 Task: In the Company google.com, schedule a meeting with title: 'Introducing Our Products and Services ', Select date: '17 August, 2023', select start time: 11:00:AM. Add location in person New York with meeting description: Kindly join this meeting to understand Product Demo and Service Presentation. Add attendees from company's contact and save.. Logged in from softage.1@softage.net
Action: Mouse moved to (92, 61)
Screenshot: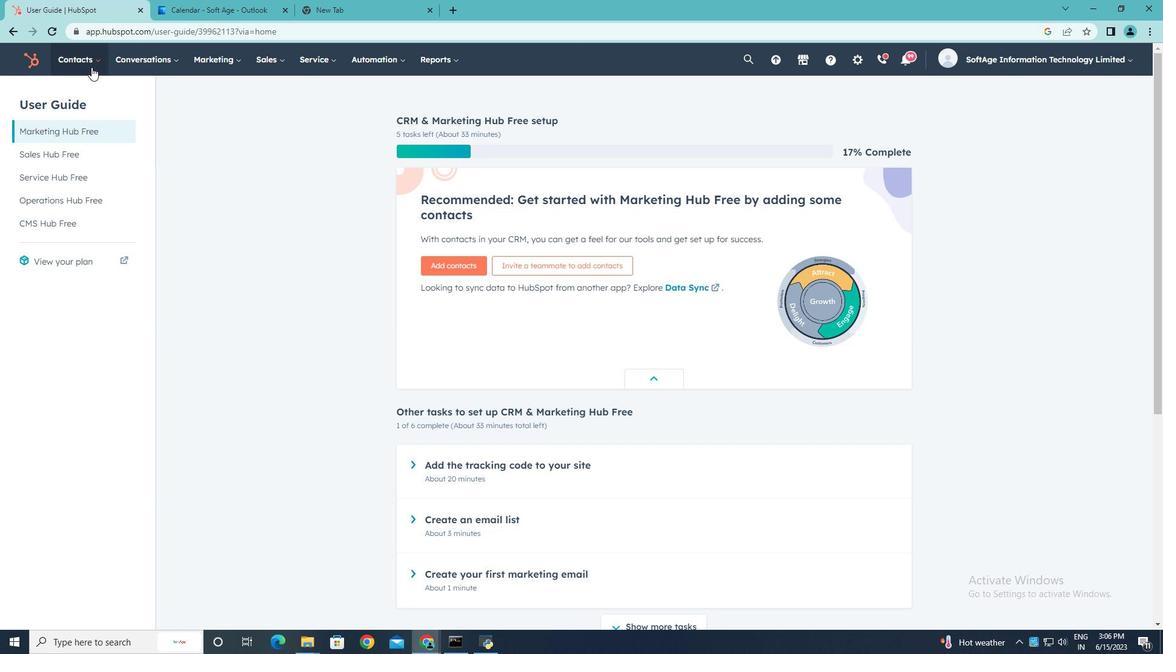 
Action: Mouse pressed left at (92, 61)
Screenshot: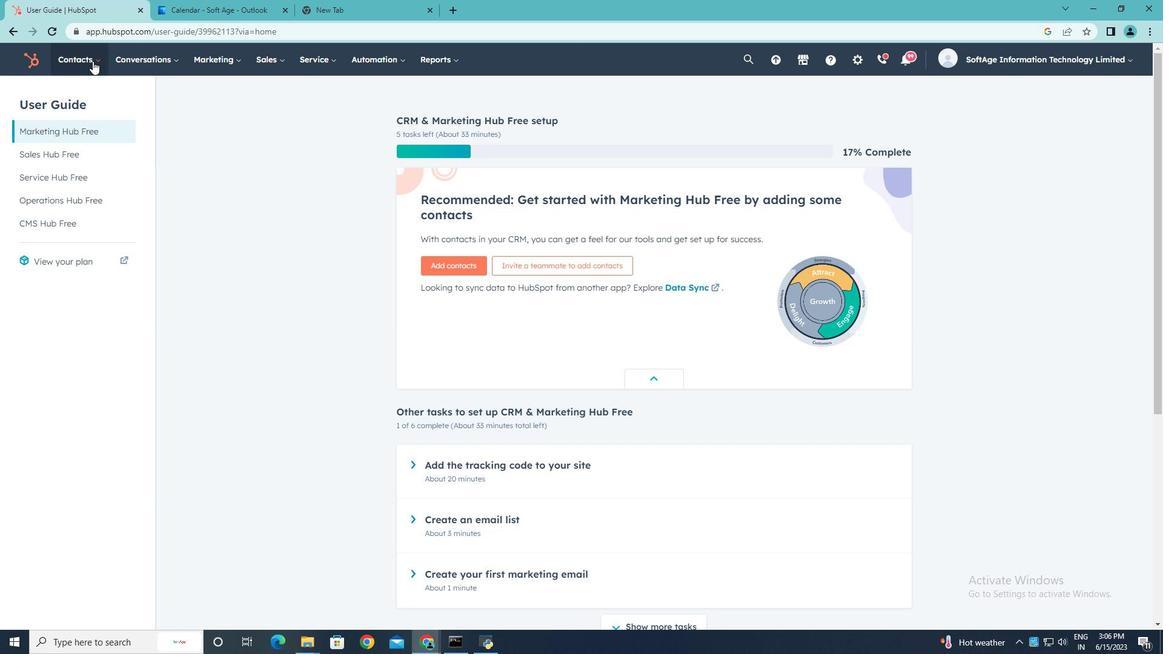 
Action: Mouse moved to (89, 119)
Screenshot: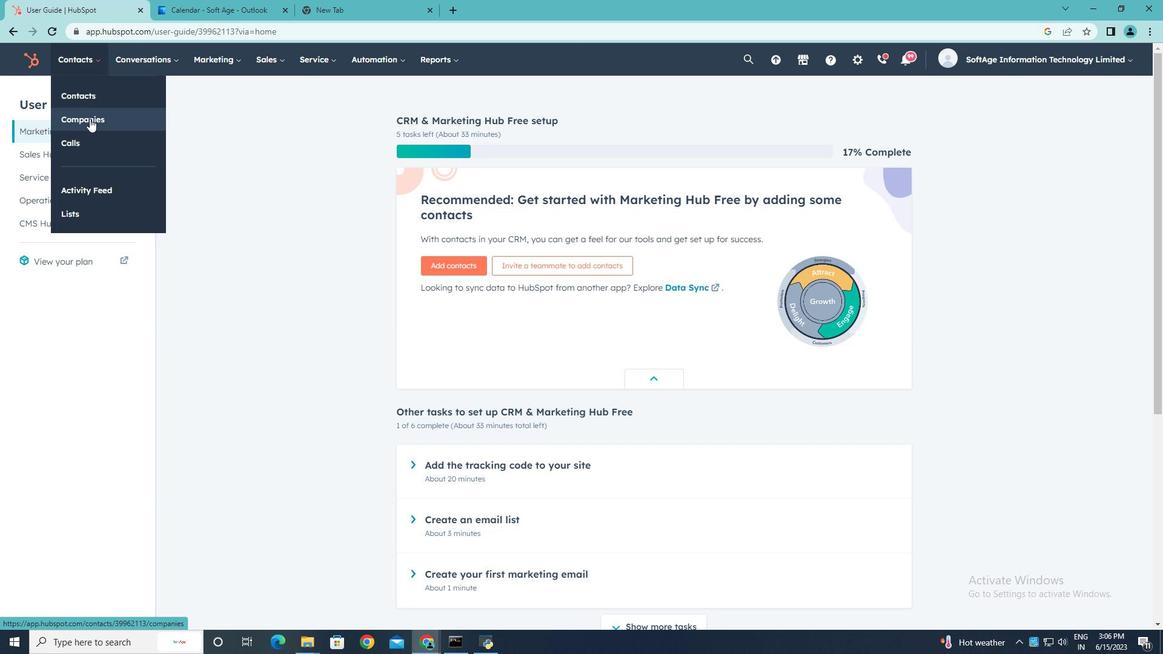 
Action: Mouse pressed left at (89, 119)
Screenshot: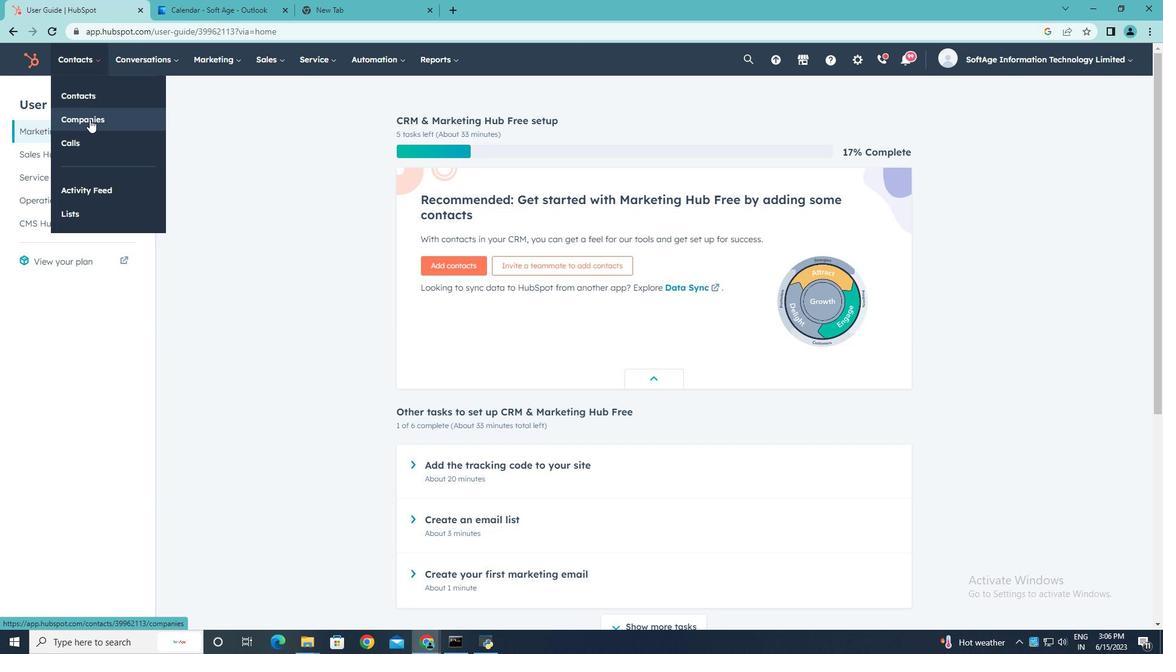 
Action: Mouse moved to (95, 198)
Screenshot: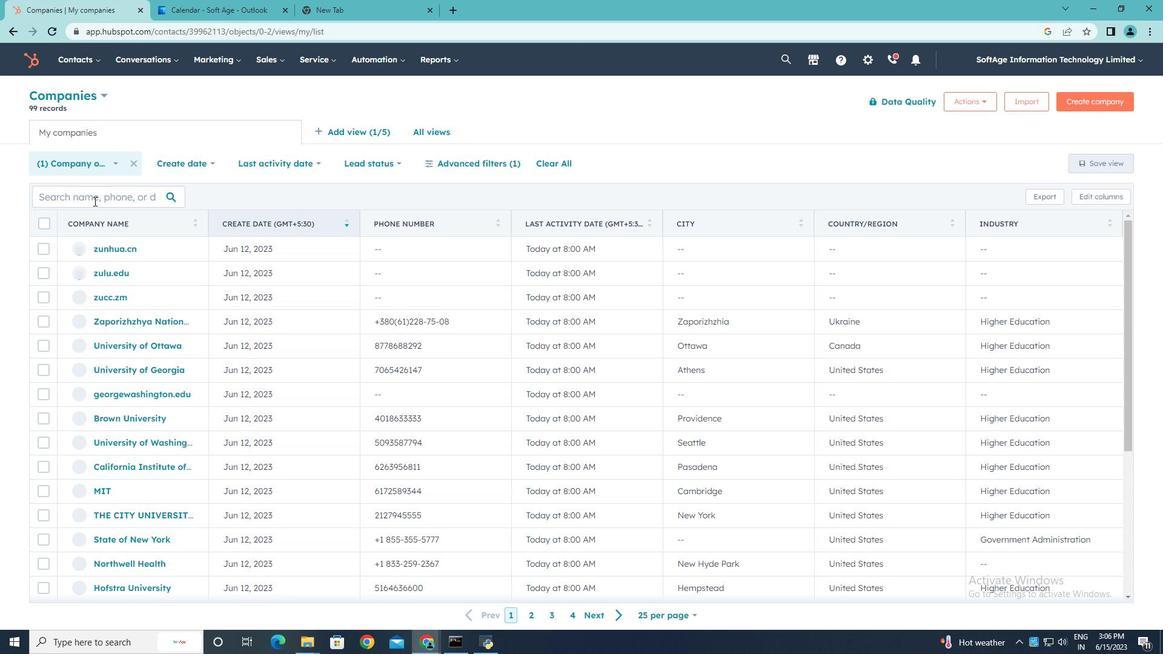 
Action: Mouse pressed left at (95, 198)
Screenshot: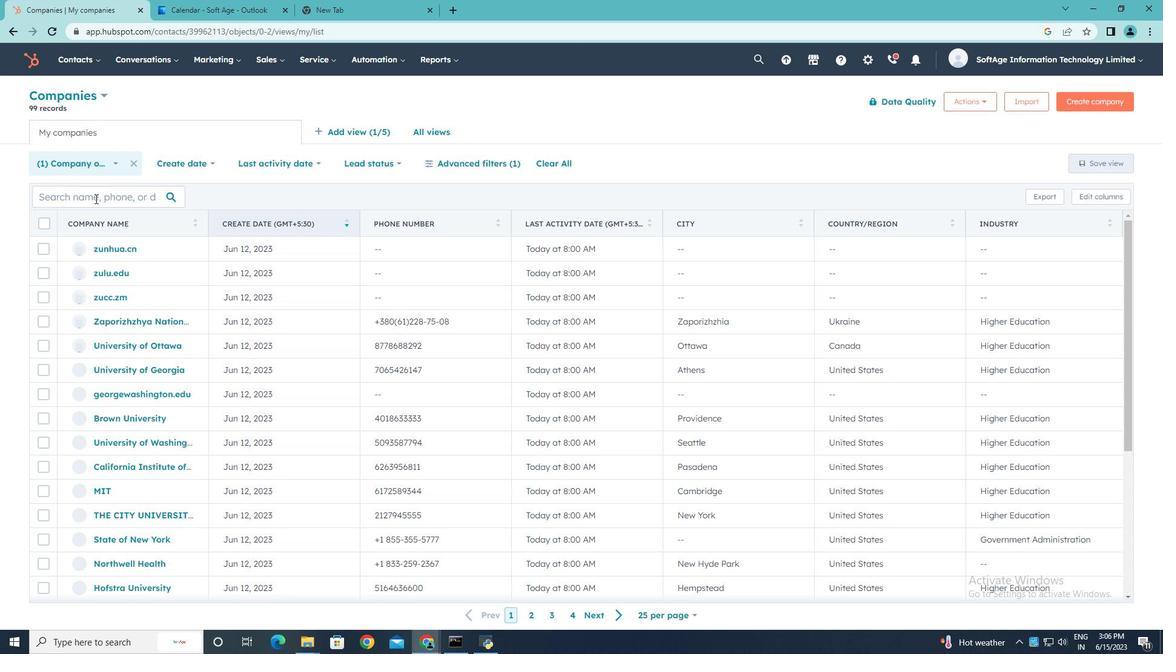 
Action: Key pressed google.com
Screenshot: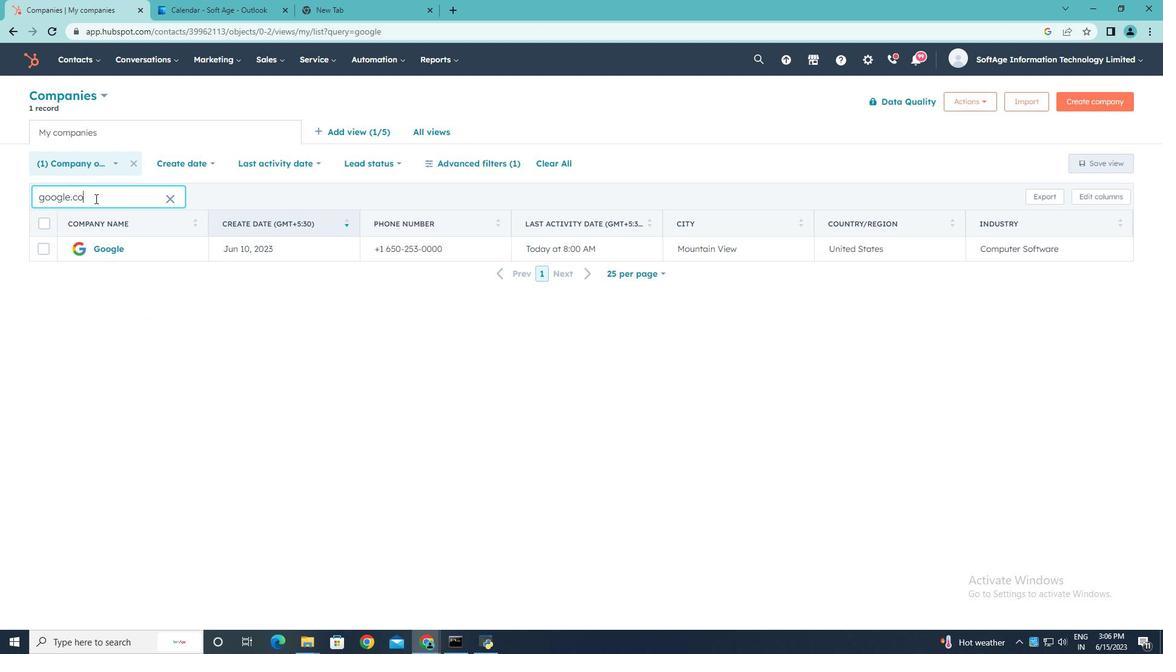
Action: Mouse moved to (110, 250)
Screenshot: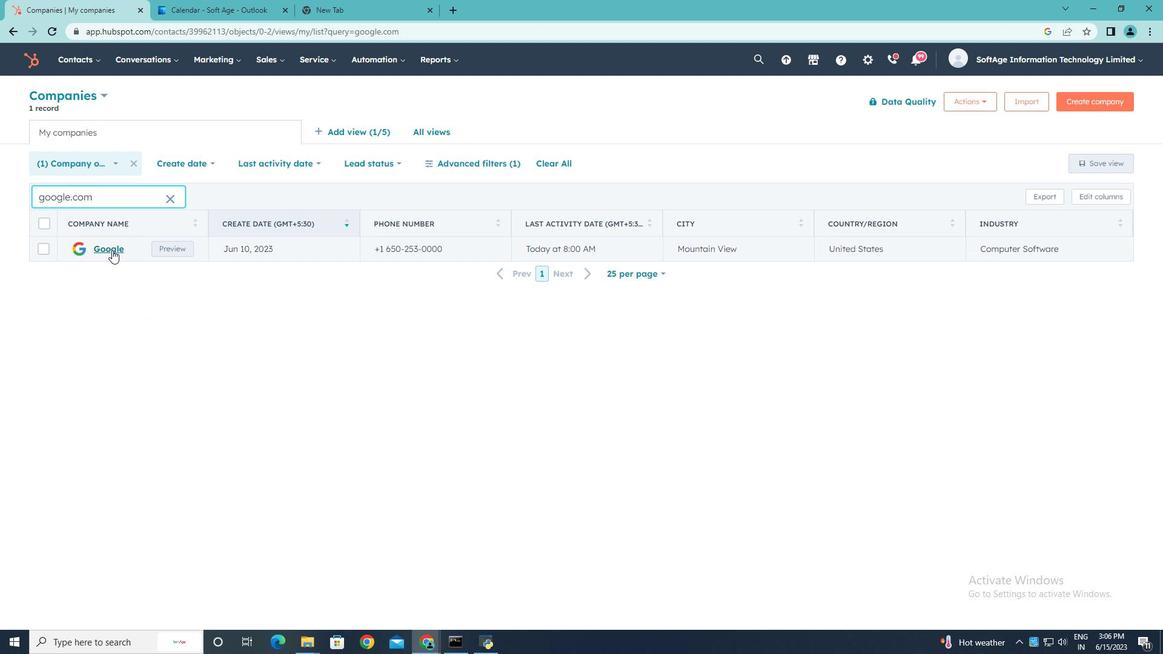 
Action: Mouse pressed left at (110, 250)
Screenshot: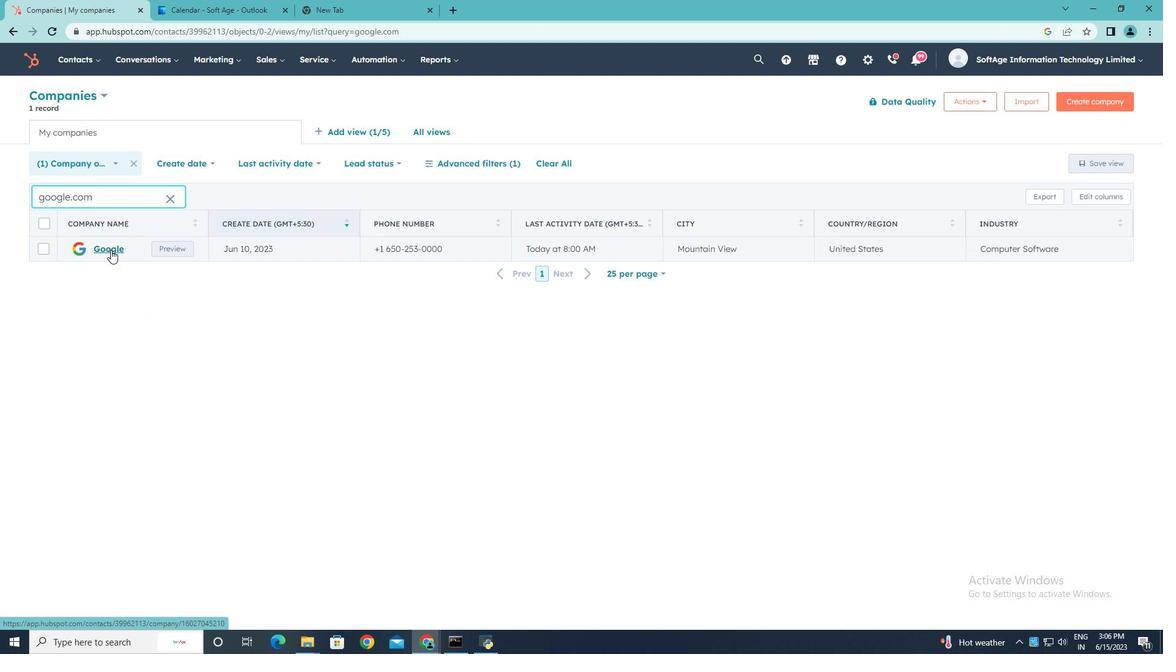 
Action: Mouse moved to (193, 207)
Screenshot: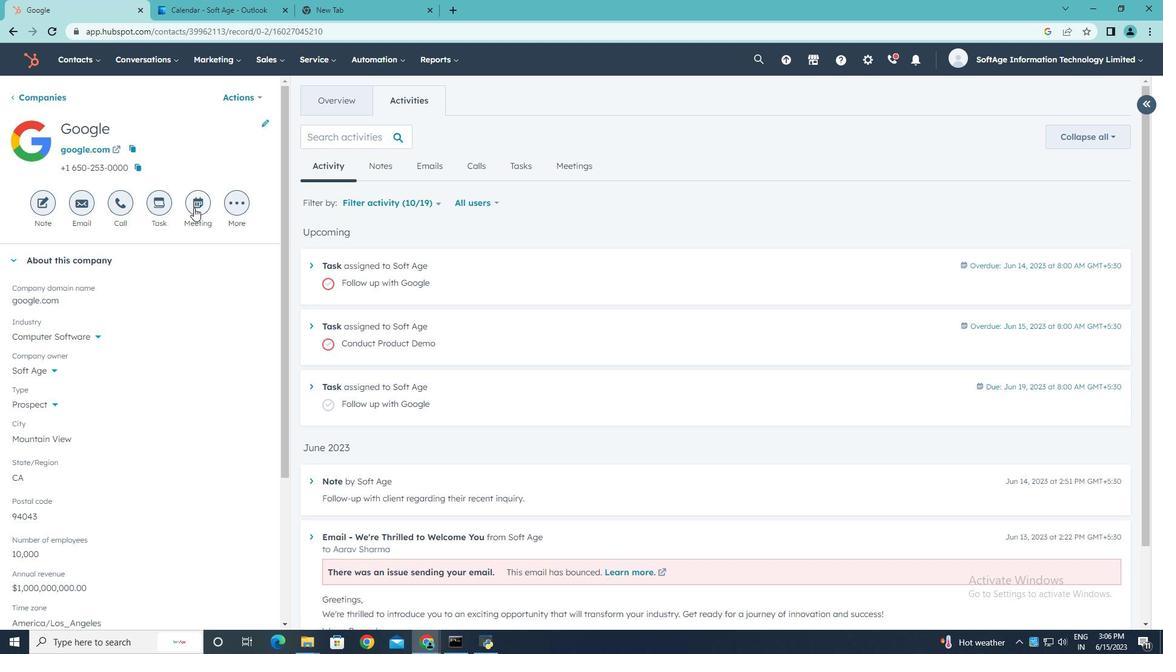 
Action: Mouse pressed left at (193, 207)
Screenshot: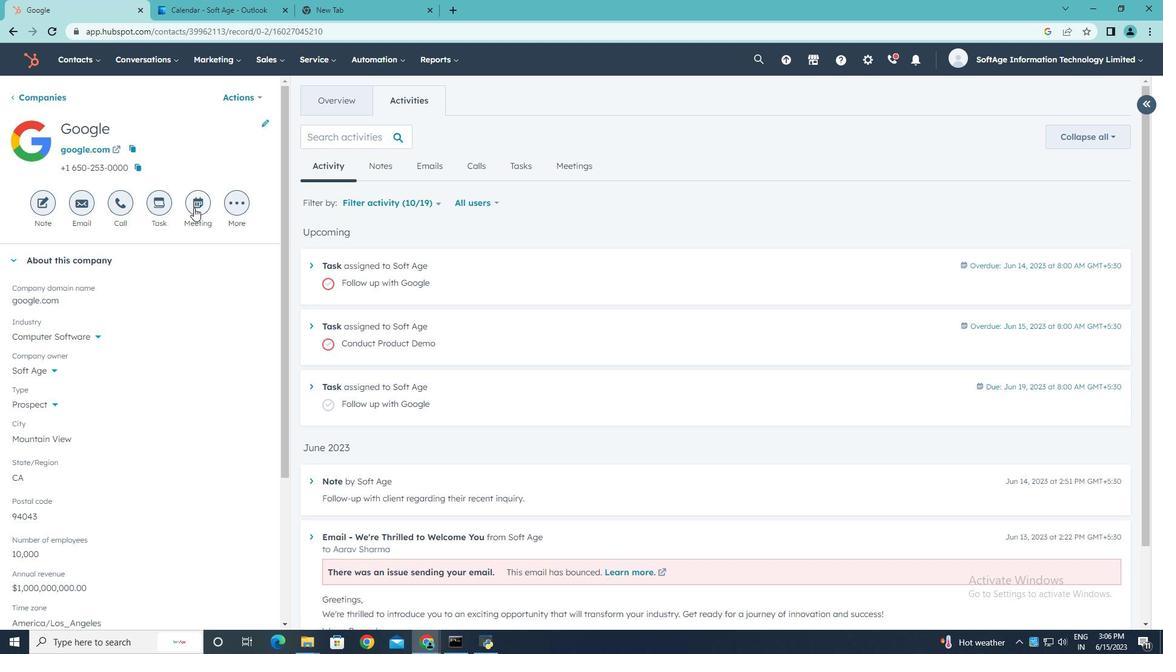 
Action: Mouse moved to (228, 182)
Screenshot: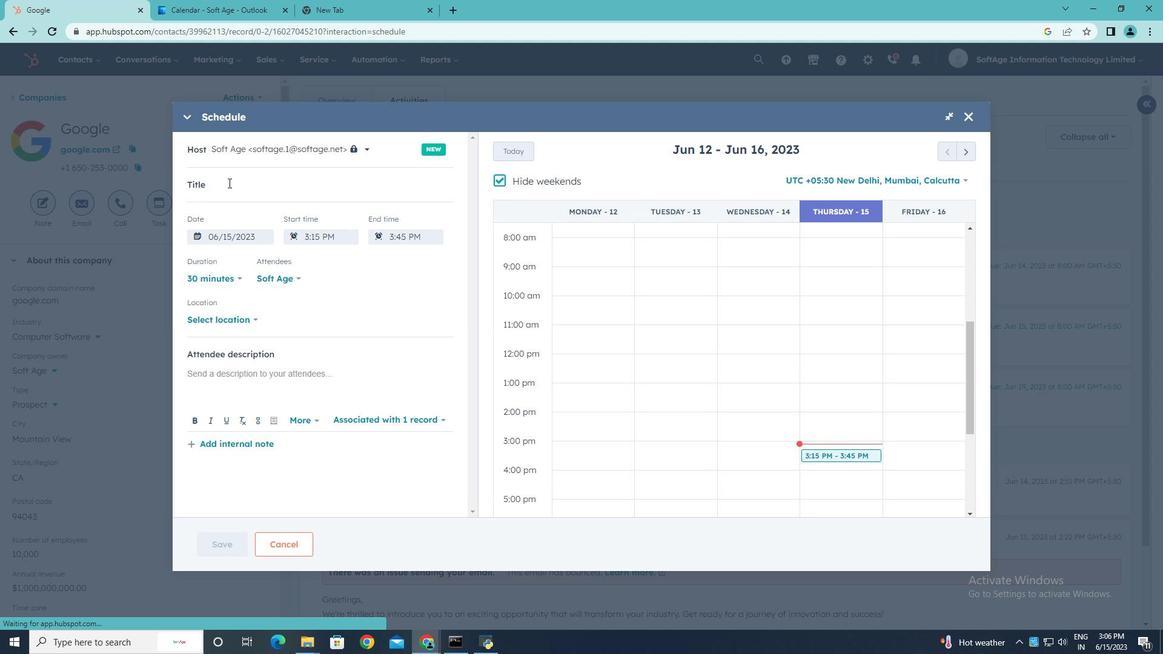 
Action: Key pressed <Key.shift>Introducing<Key.space><Key.shift><Key.shift><Key.shift><Key.shift><Key.shift><Key.shift>Our<Key.space><Key.shift><Key.shift><Key.shift><Key.shift><Key.shift><Key.shift><Key.shift><Key.shift>Products<Key.space>an<Key.backspace><Key.backspace>and<Key.space><Key.shift>Services
Screenshot: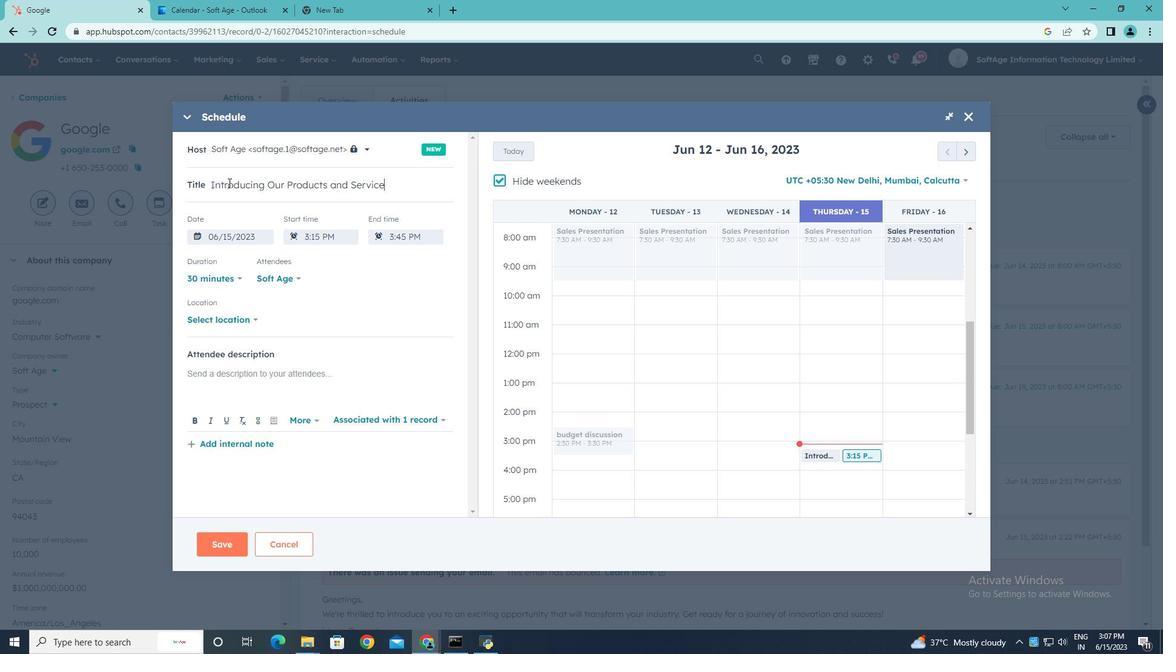 
Action: Mouse moved to (499, 180)
Screenshot: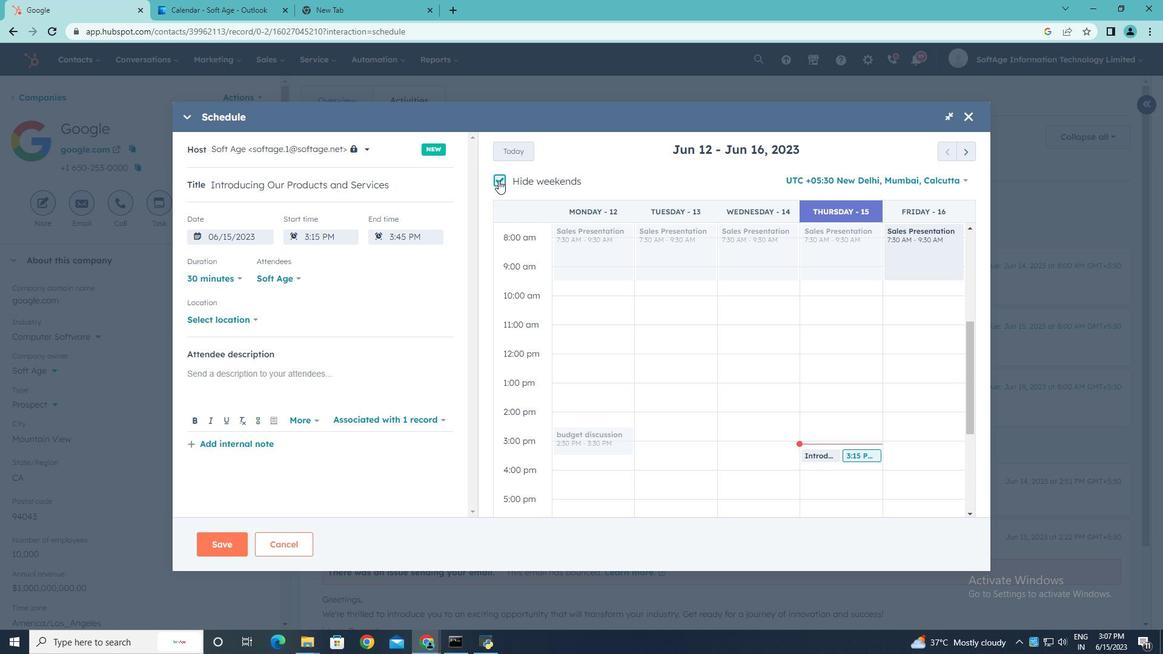 
Action: Mouse pressed left at (499, 180)
Screenshot: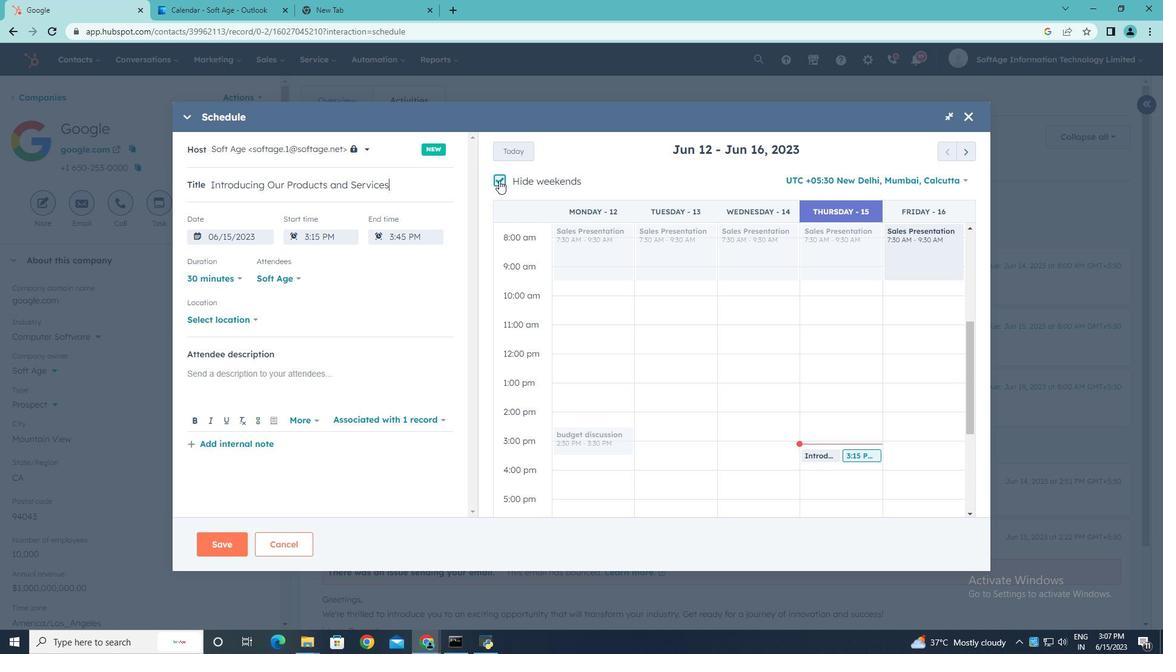 
Action: Mouse moved to (969, 149)
Screenshot: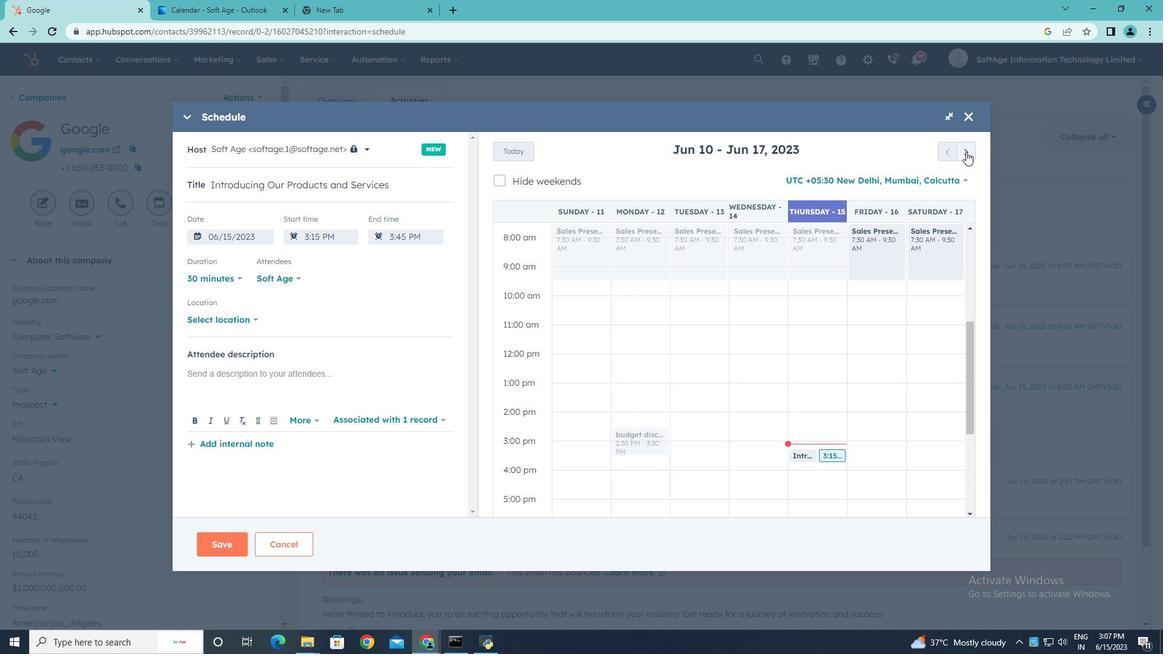 
Action: Mouse pressed left at (969, 149)
Screenshot: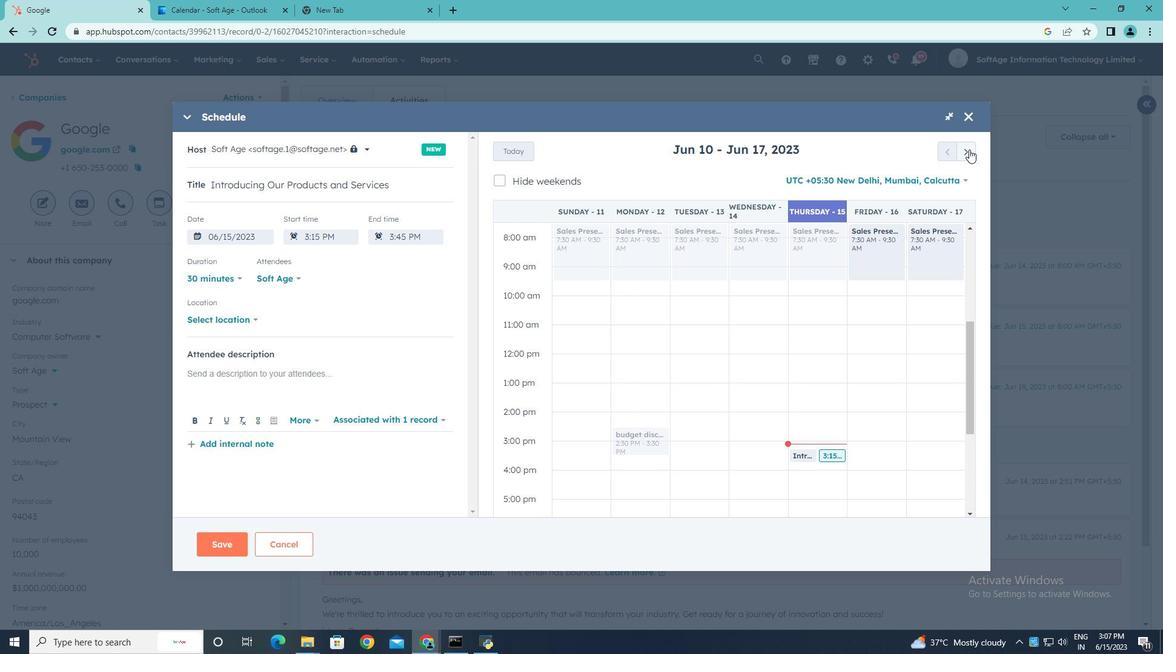 
Action: Mouse pressed left at (969, 149)
Screenshot: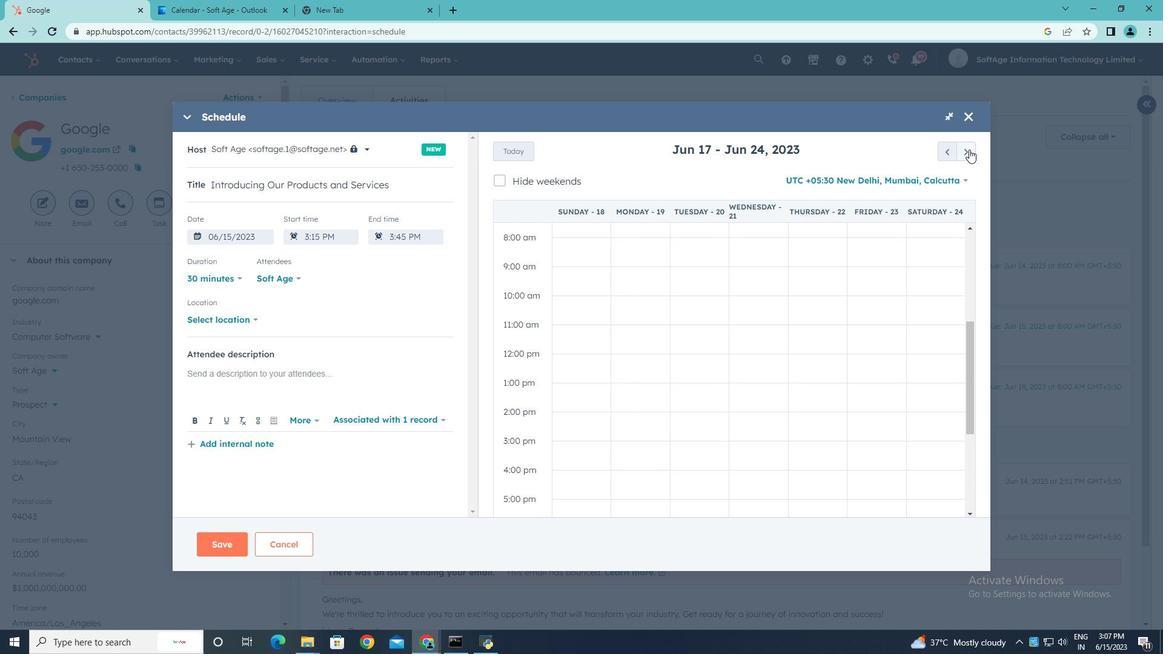 
Action: Mouse pressed left at (969, 149)
Screenshot: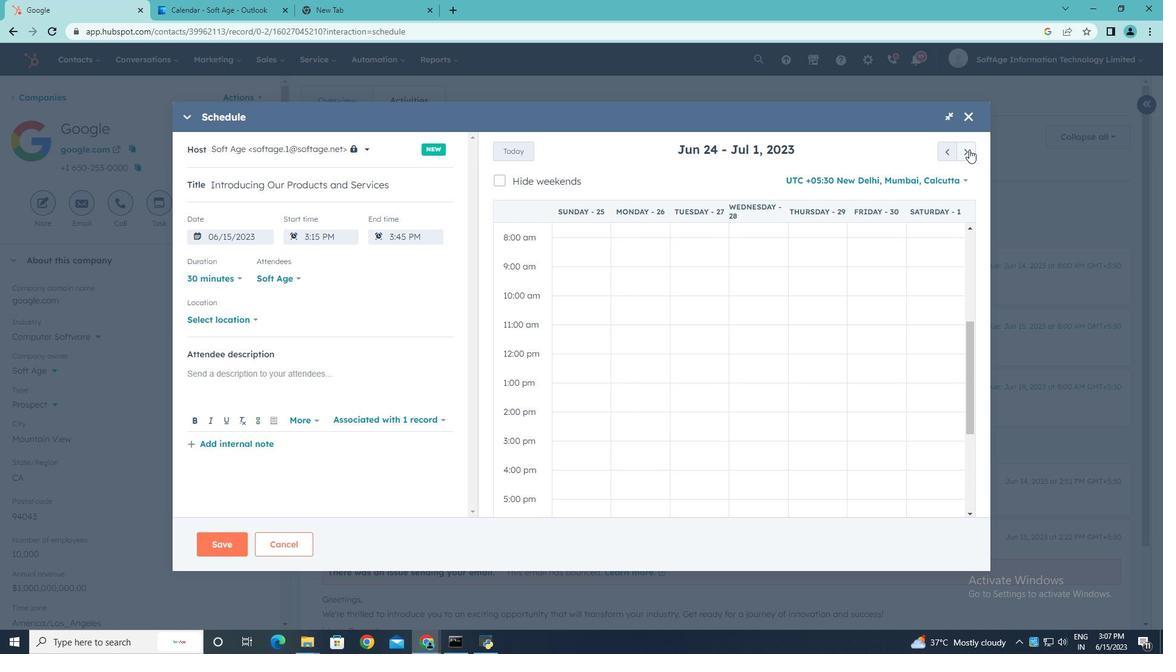
Action: Mouse pressed left at (969, 149)
Screenshot: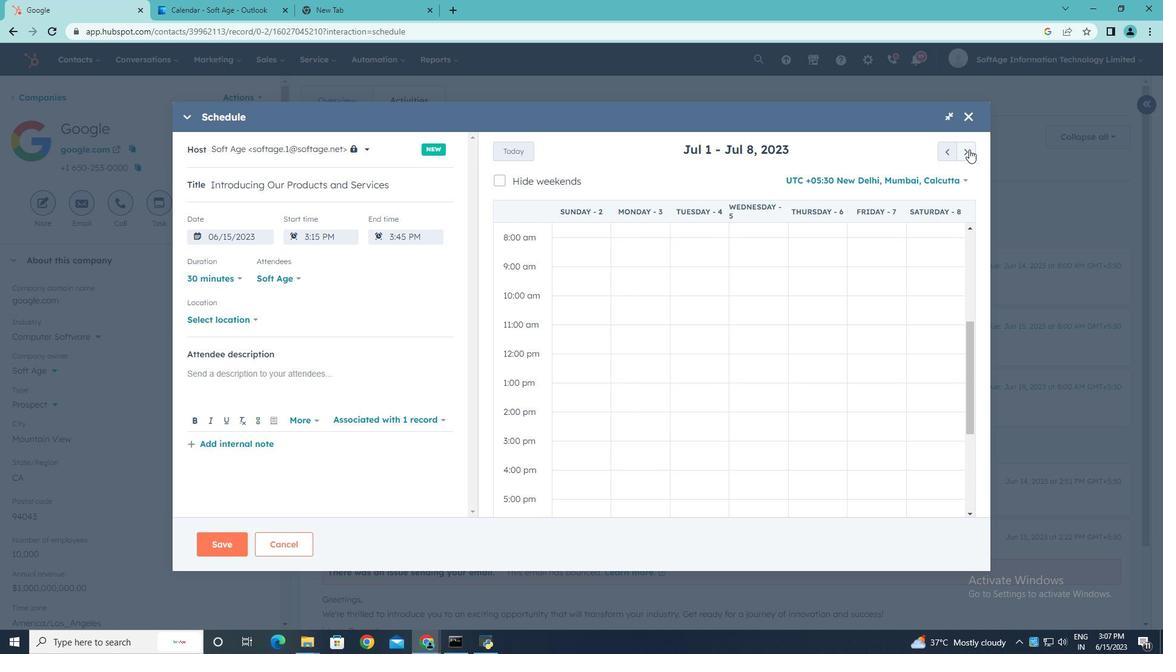 
Action: Mouse pressed left at (969, 149)
Screenshot: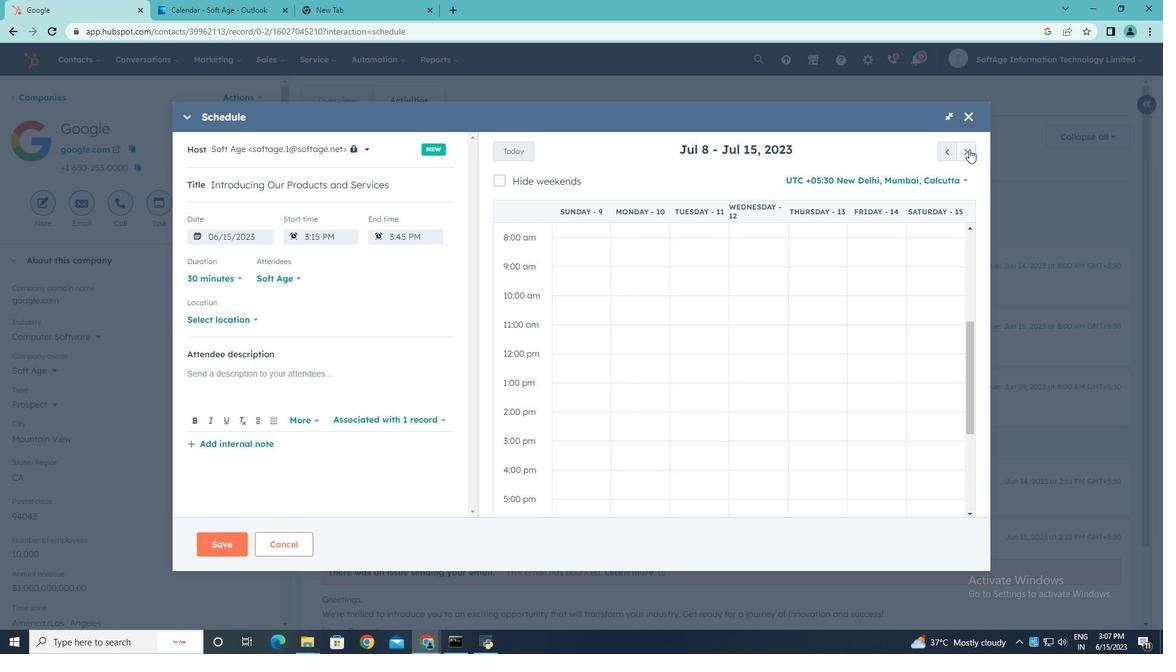 
Action: Mouse pressed left at (969, 149)
Screenshot: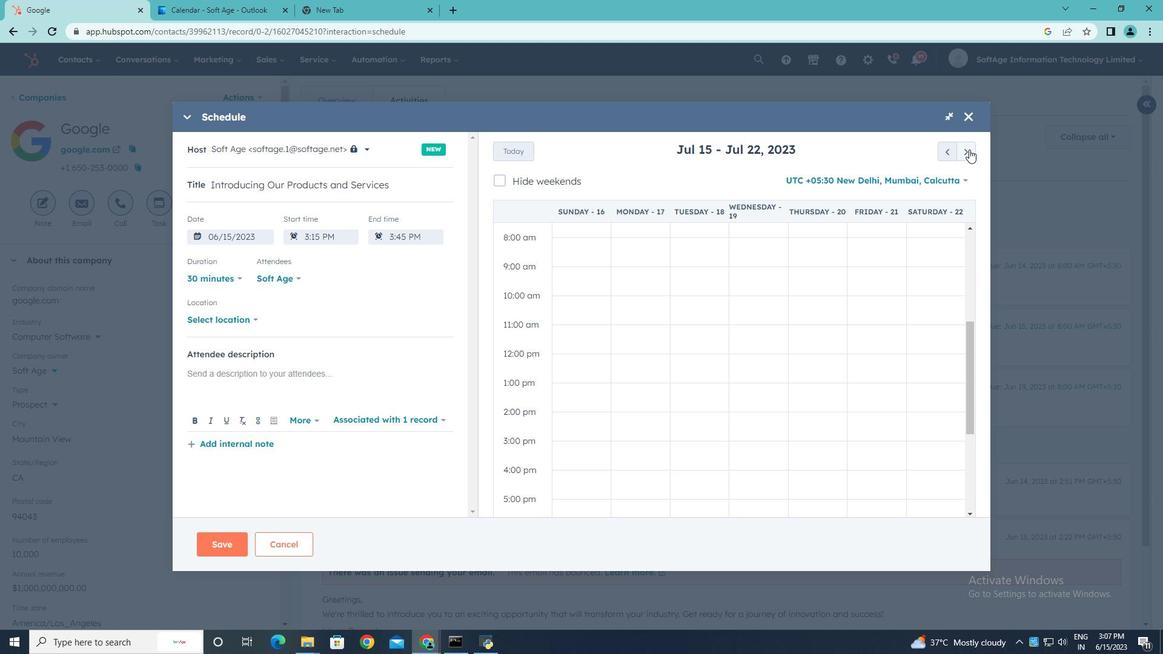 
Action: Mouse pressed left at (969, 149)
Screenshot: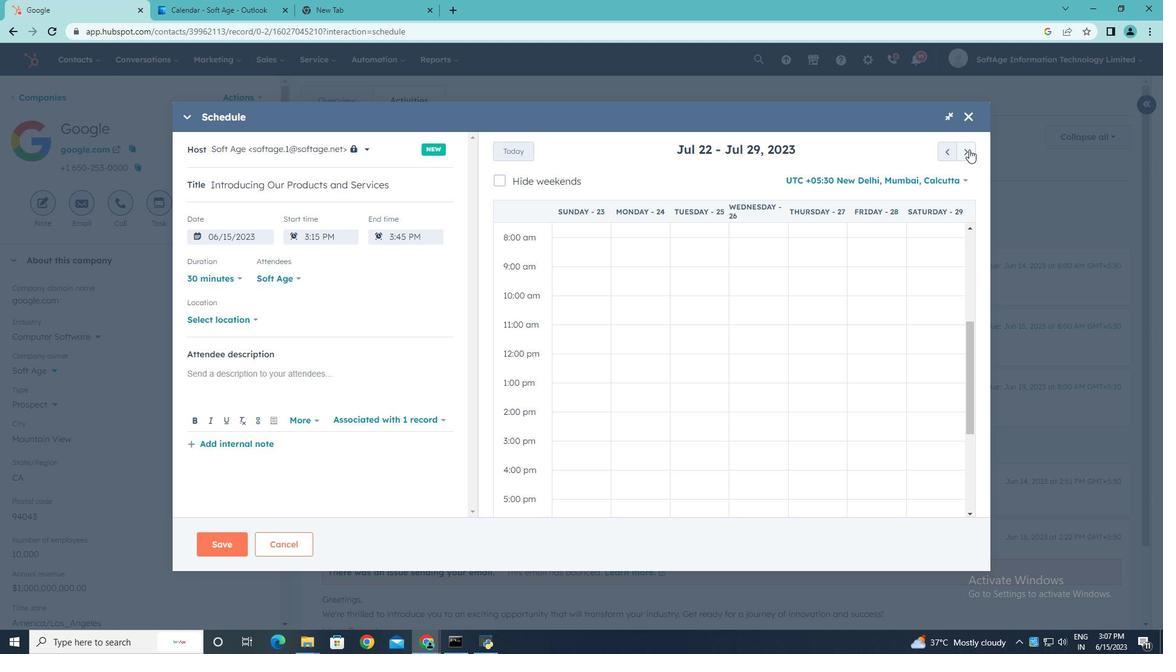 
Action: Mouse pressed left at (969, 149)
Screenshot: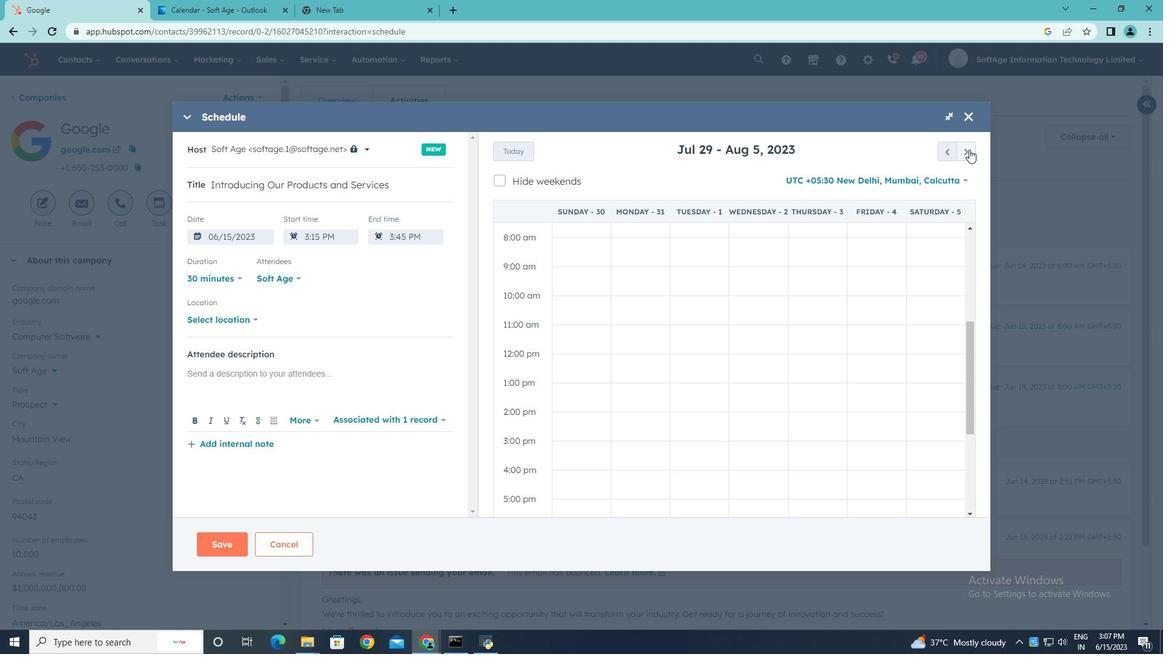 
Action: Mouse pressed left at (969, 149)
Screenshot: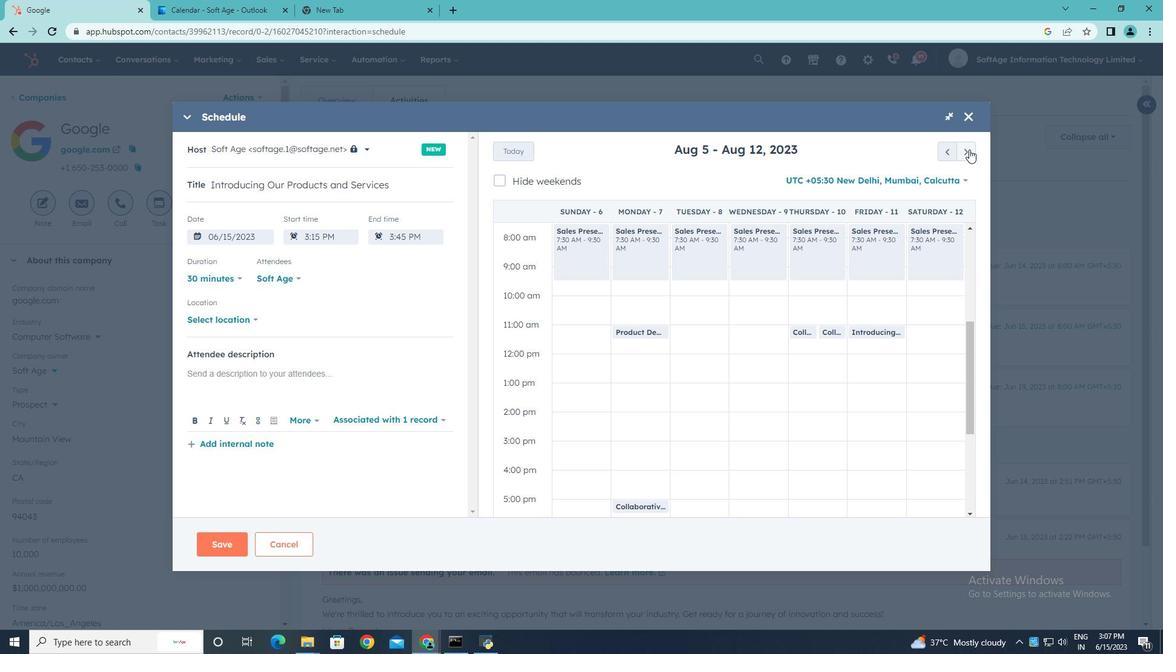 
Action: Mouse moved to (807, 329)
Screenshot: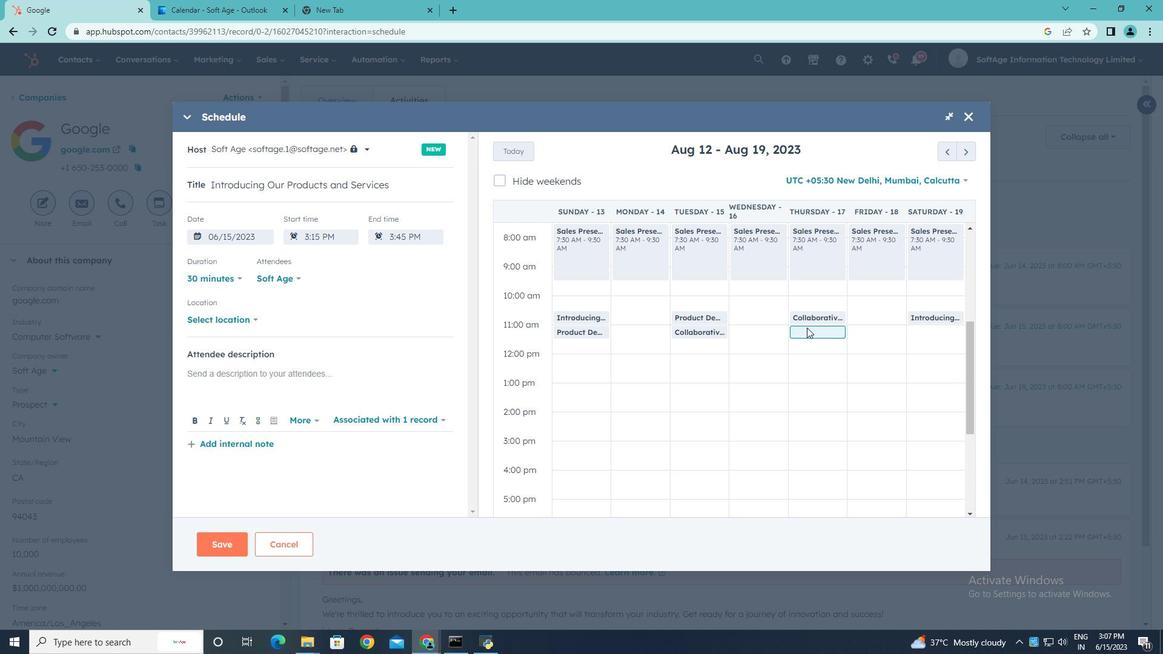 
Action: Mouse pressed left at (807, 329)
Screenshot: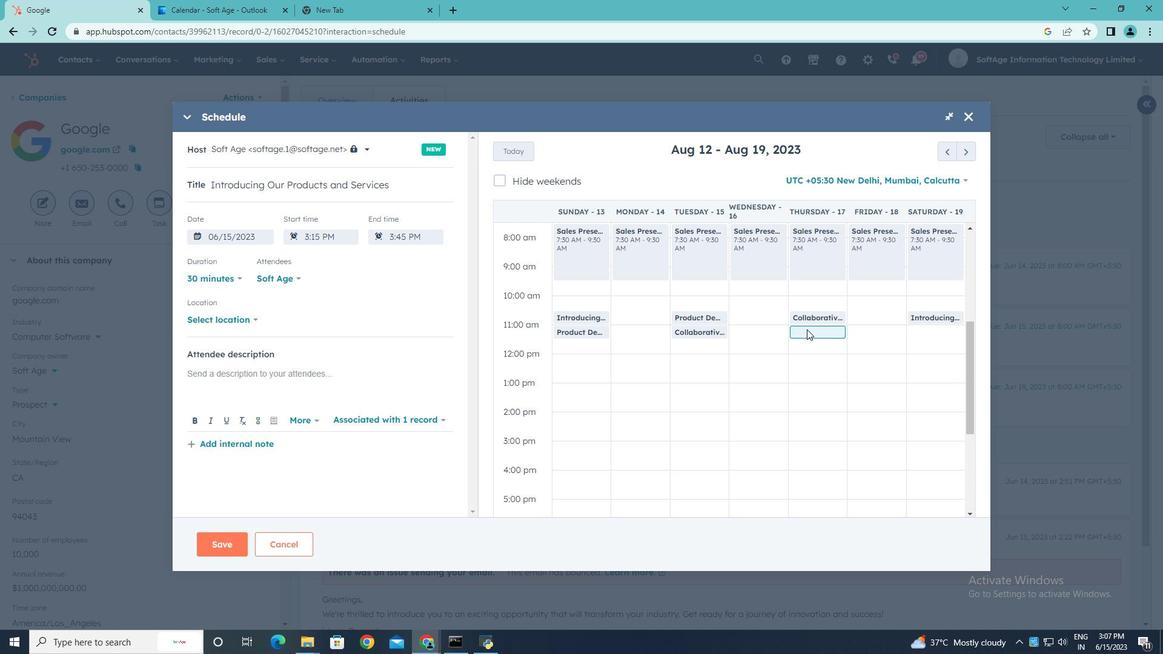 
Action: Mouse moved to (256, 319)
Screenshot: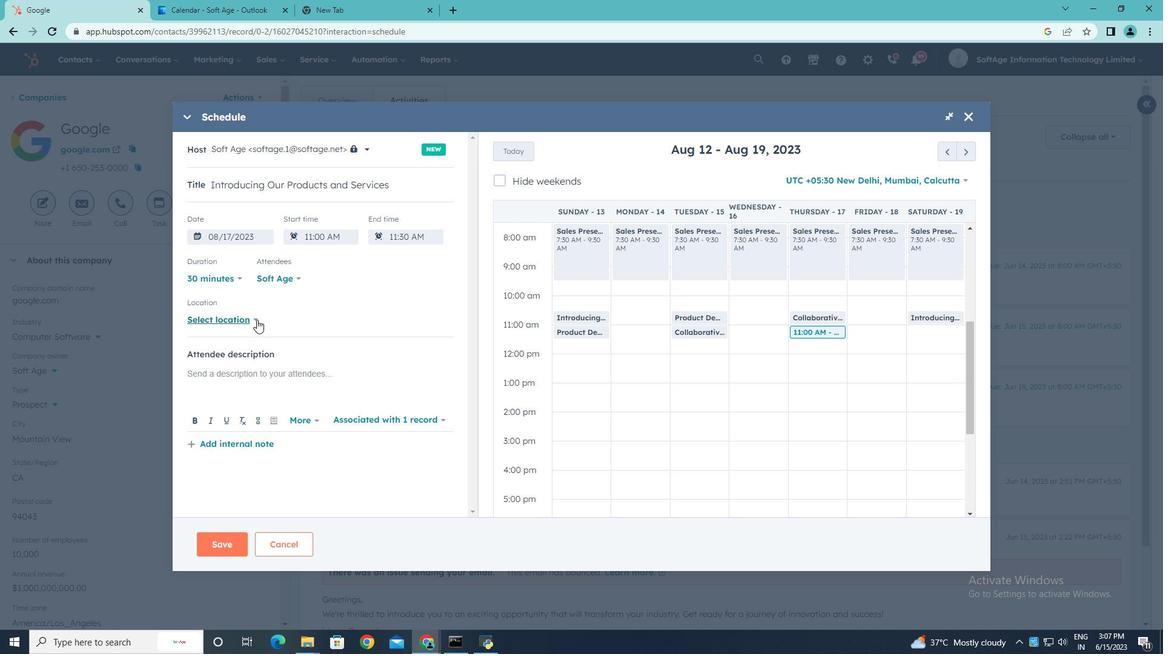 
Action: Mouse pressed left at (256, 319)
Screenshot: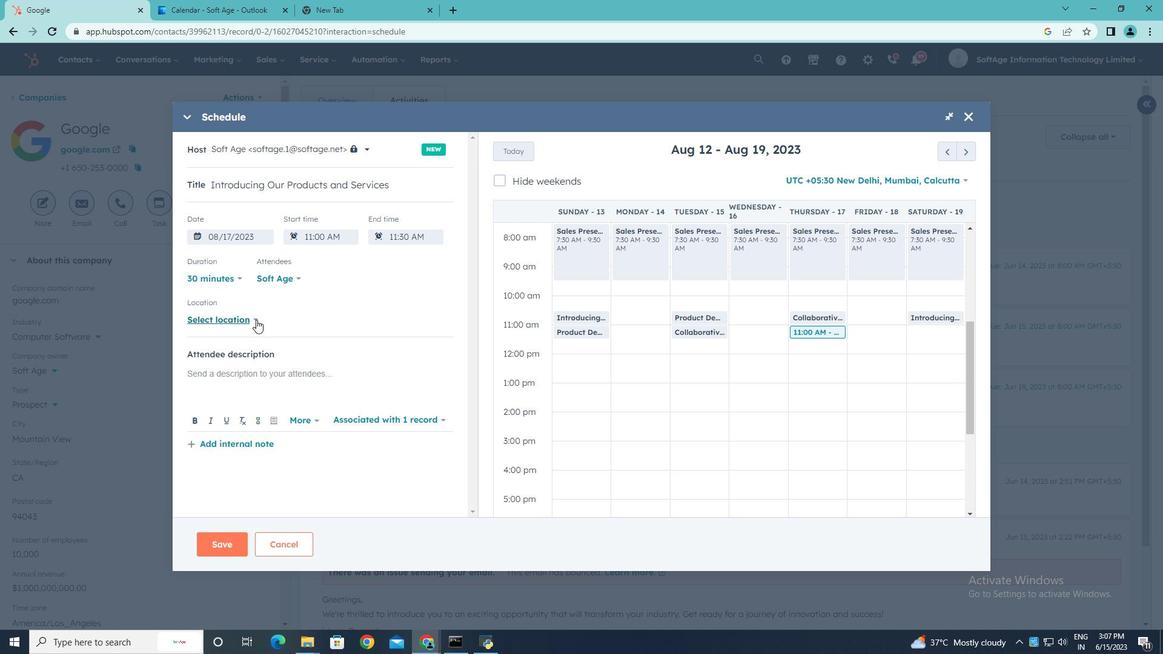 
Action: Mouse moved to (292, 316)
Screenshot: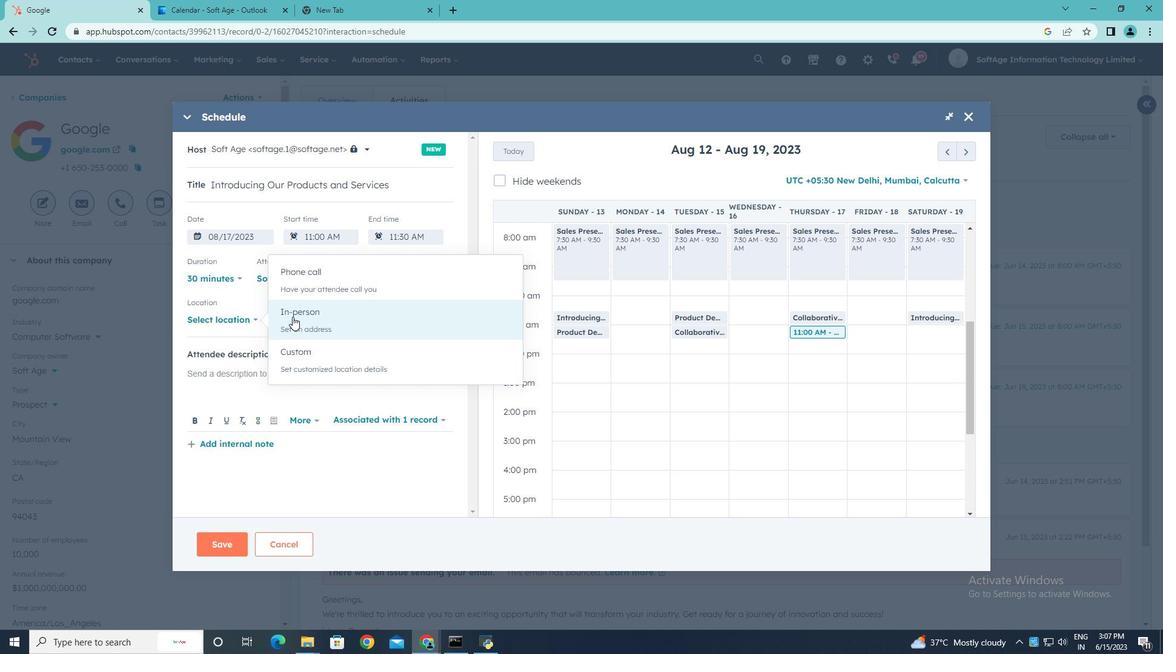 
Action: Mouse pressed left at (292, 316)
Screenshot: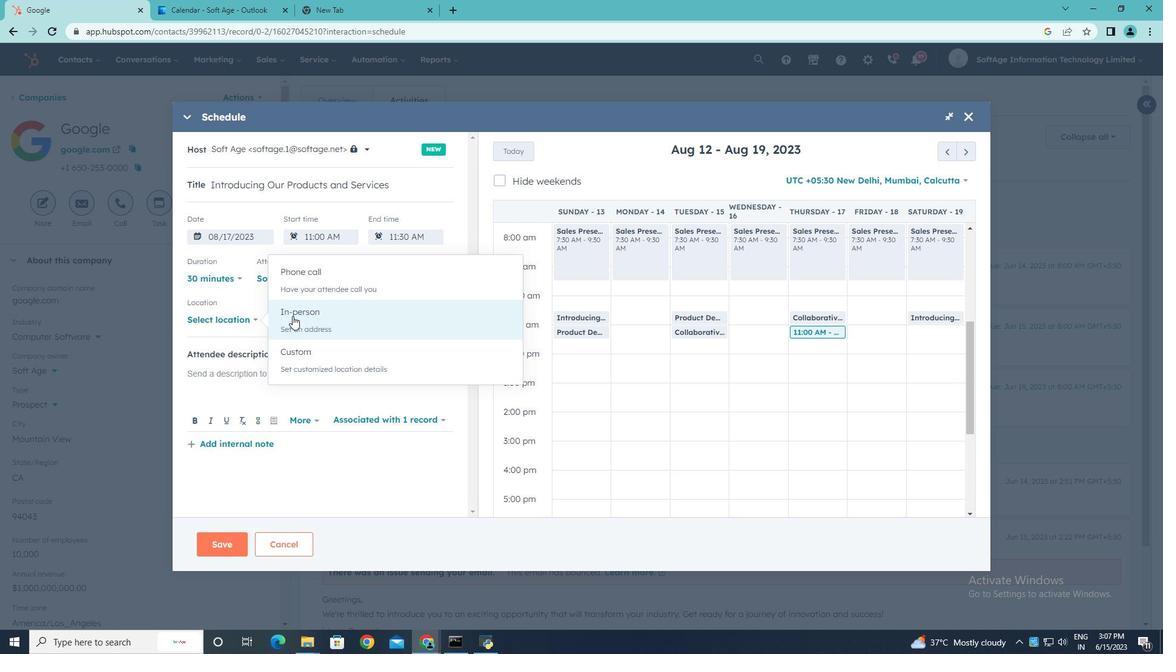 
Action: Mouse pressed left at (292, 316)
Screenshot: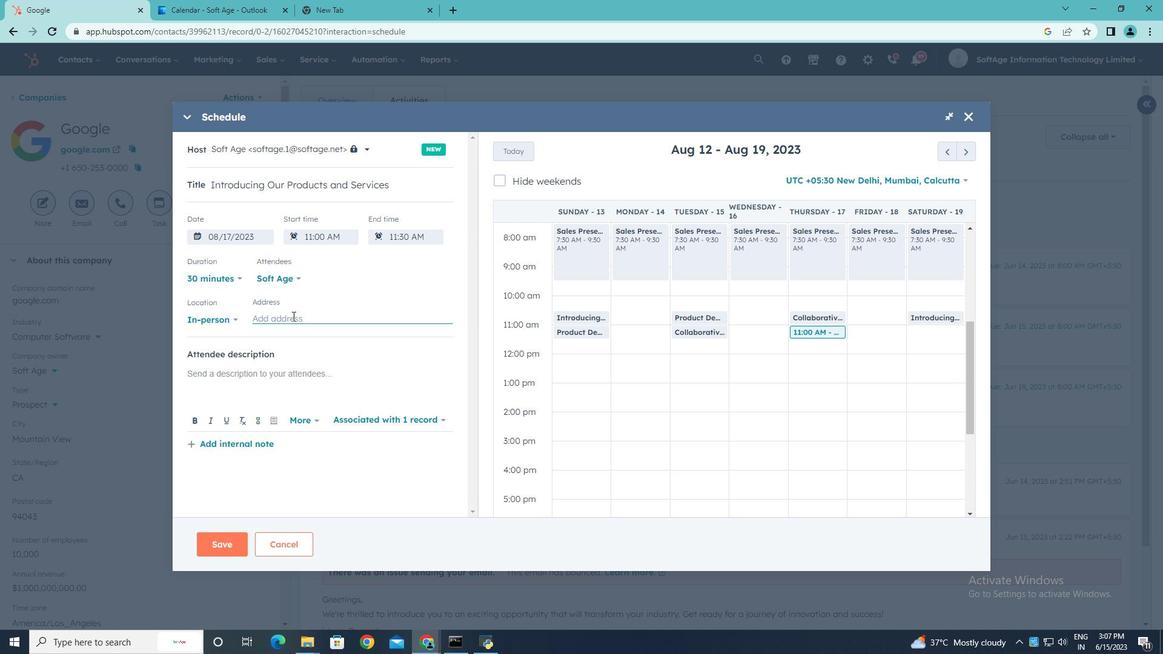 
Action: Mouse moved to (292, 316)
Screenshot: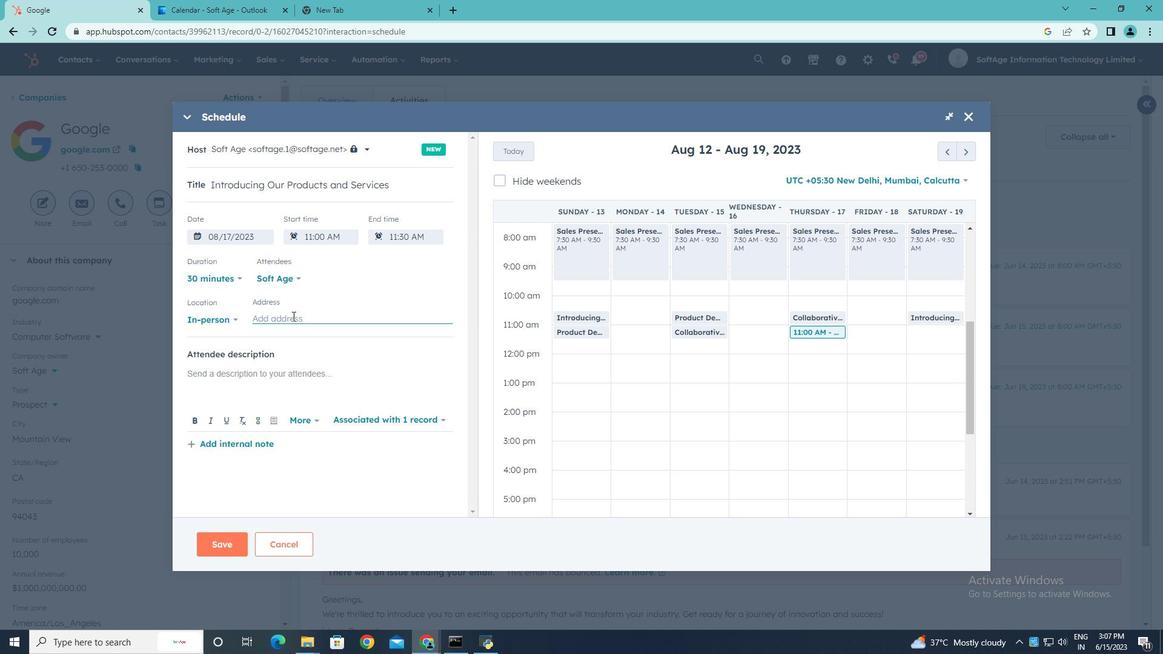 
Action: Key pressed <Key.shift>New<Key.space><Key.shift>York
Screenshot: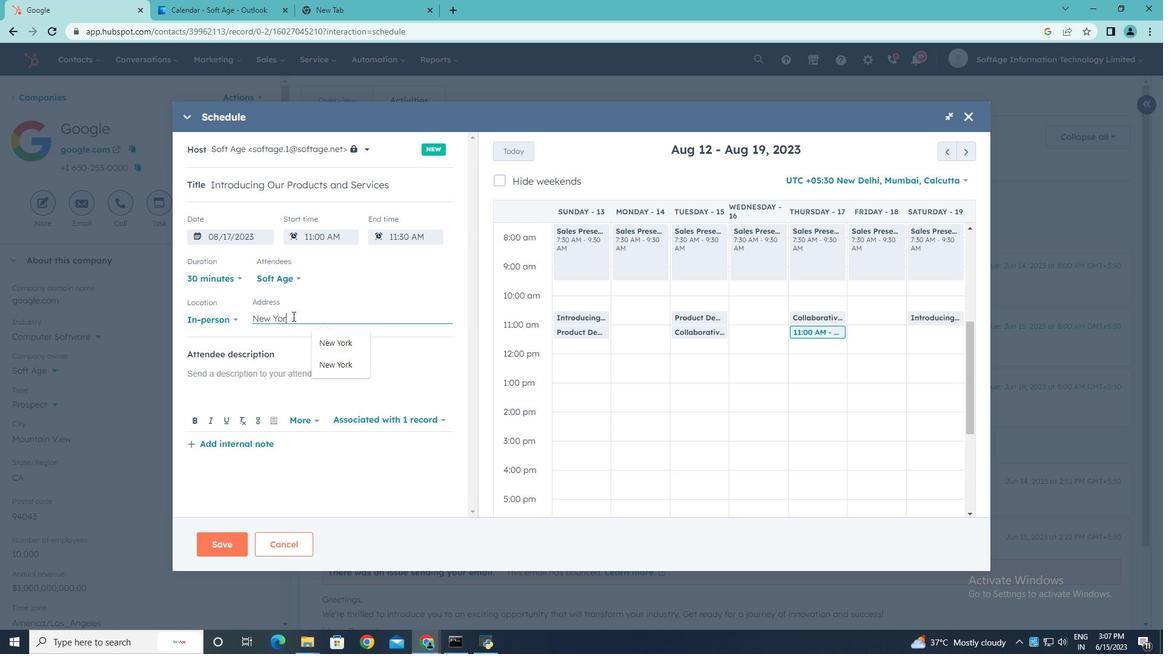
Action: Mouse moved to (236, 371)
Screenshot: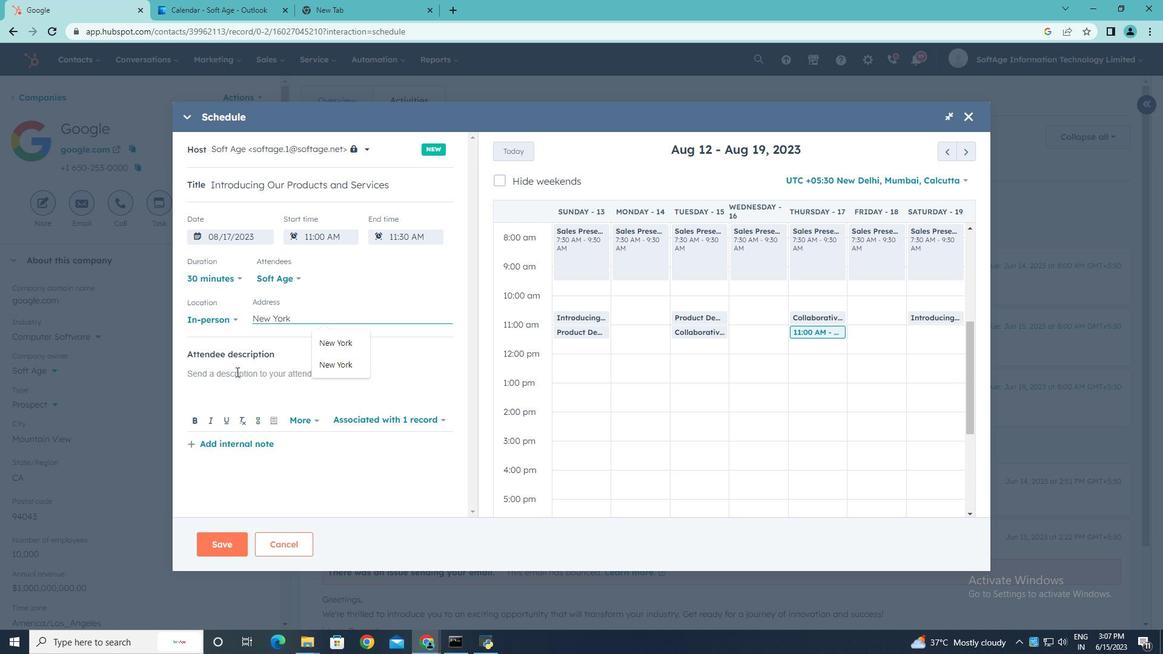 
Action: Mouse pressed left at (236, 371)
Screenshot: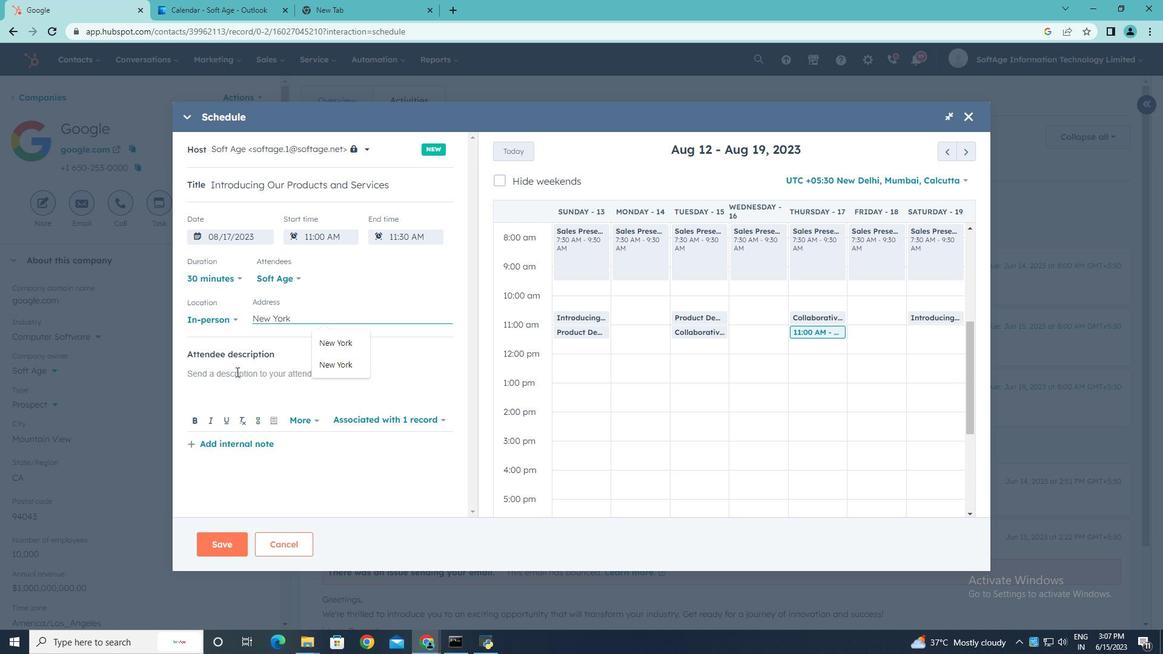 
Action: Mouse moved to (236, 371)
Screenshot: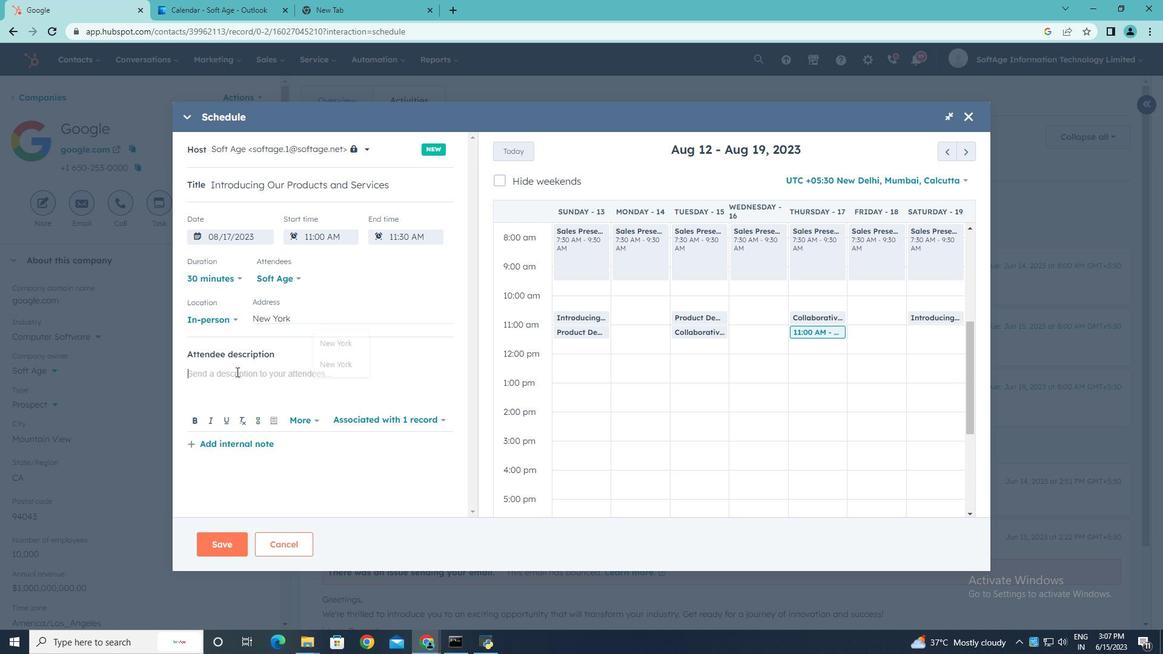 
Action: Key pressed <Key.shift>Kindly<Key.space>join<Key.space>this<Key.space>meeting<Key.space>to<Key.space>understanding<Key.backspace><Key.backspace><Key.backspace><Key.space><Key.shift><Key.shift><Key.shift><Key.shift><Key.shift><Key.shift><Key.shift><Key.shift><Key.shift><Key.shift><Key.shift><Key.shift><Key.shift><Key.shift><Key.shift><Key.shift><Key.shift><Key.shift><Key.shift><Key.shift><Key.shift><Key.shift><Key.shift><Key.shift><Key.shift><Key.shift><Key.shift><Key.shift><Key.shift>p<Key.backspace><Key.shift>Product<Key.space><Key.shift><Key.shift><Key.shift><Key.shift><Key.shift><Key.shift><Key.shift><Key.shift><Key.shift><Key.shift><Key.shift>Demo<Key.space>and<Key.space><Key.shift>Service<Key.space><Key.shift>Presentation.
Screenshot: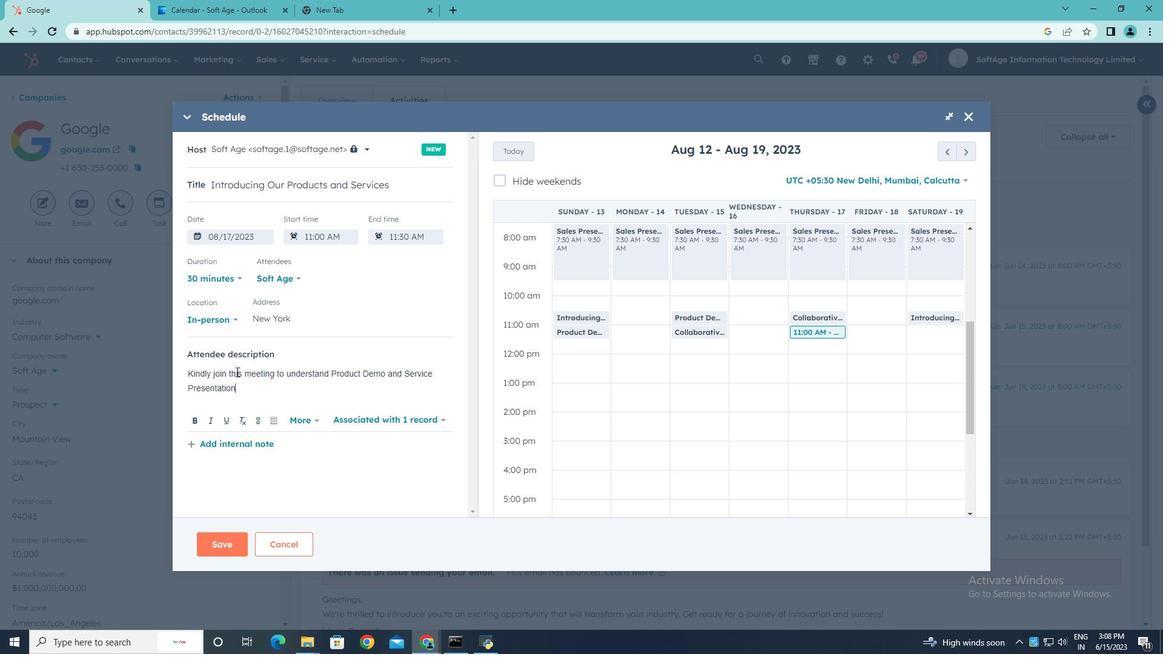 
Action: Mouse moved to (299, 278)
Screenshot: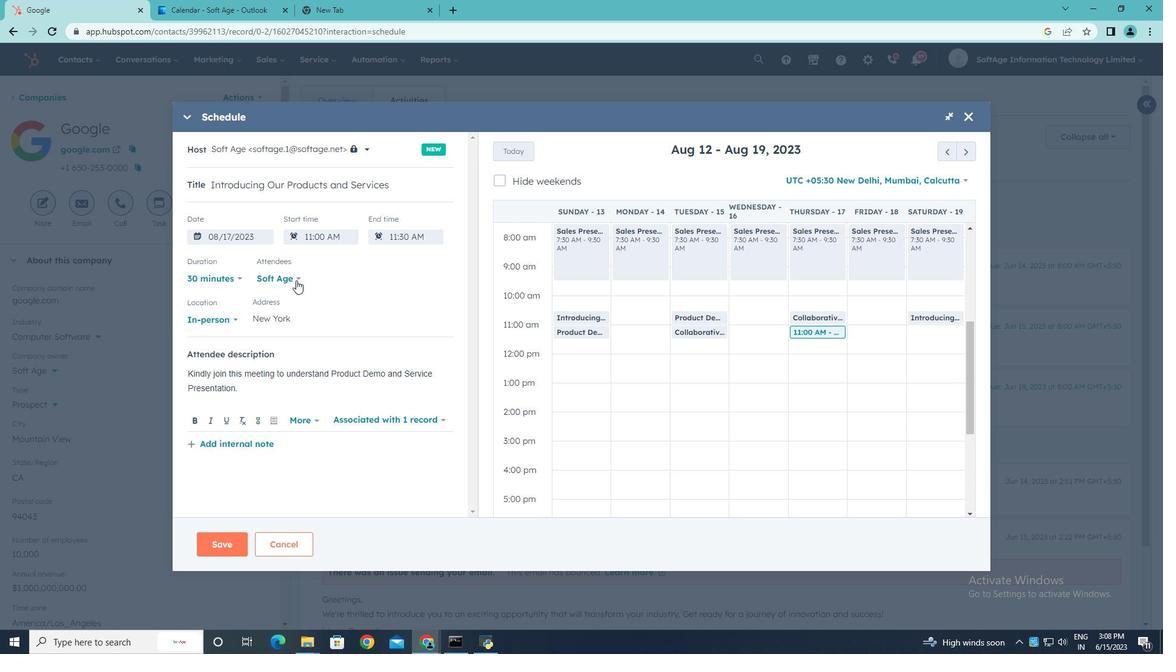 
Action: Mouse pressed left at (299, 278)
Screenshot: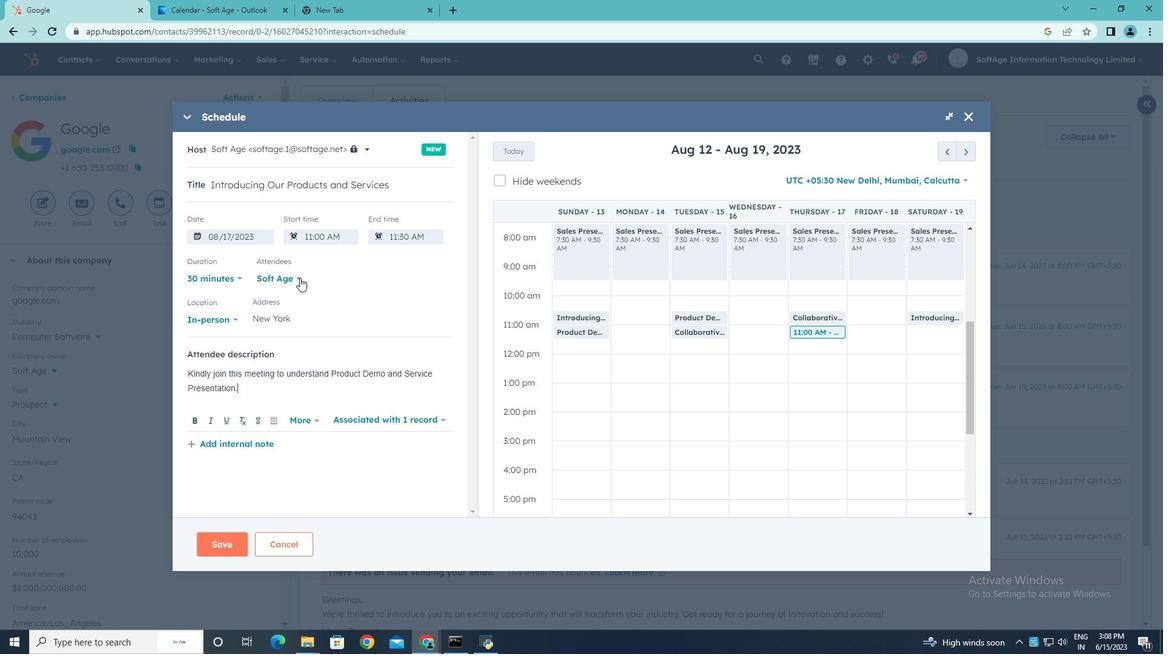 
Action: Mouse moved to (218, 435)
Screenshot: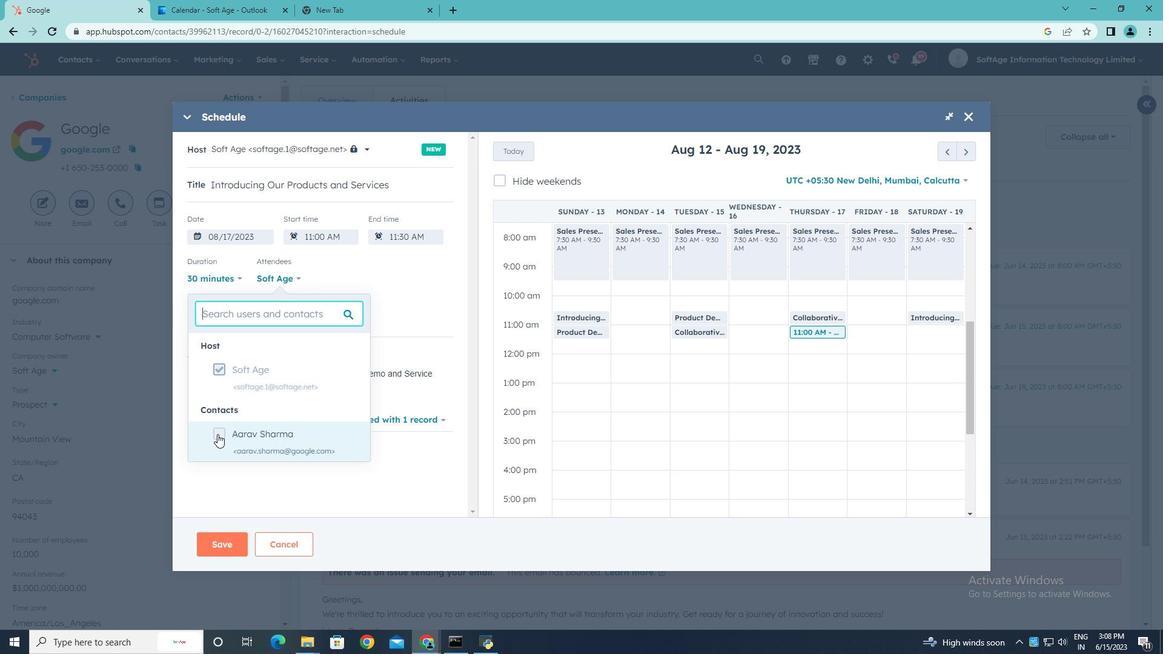 
Action: Mouse pressed left at (218, 435)
Screenshot: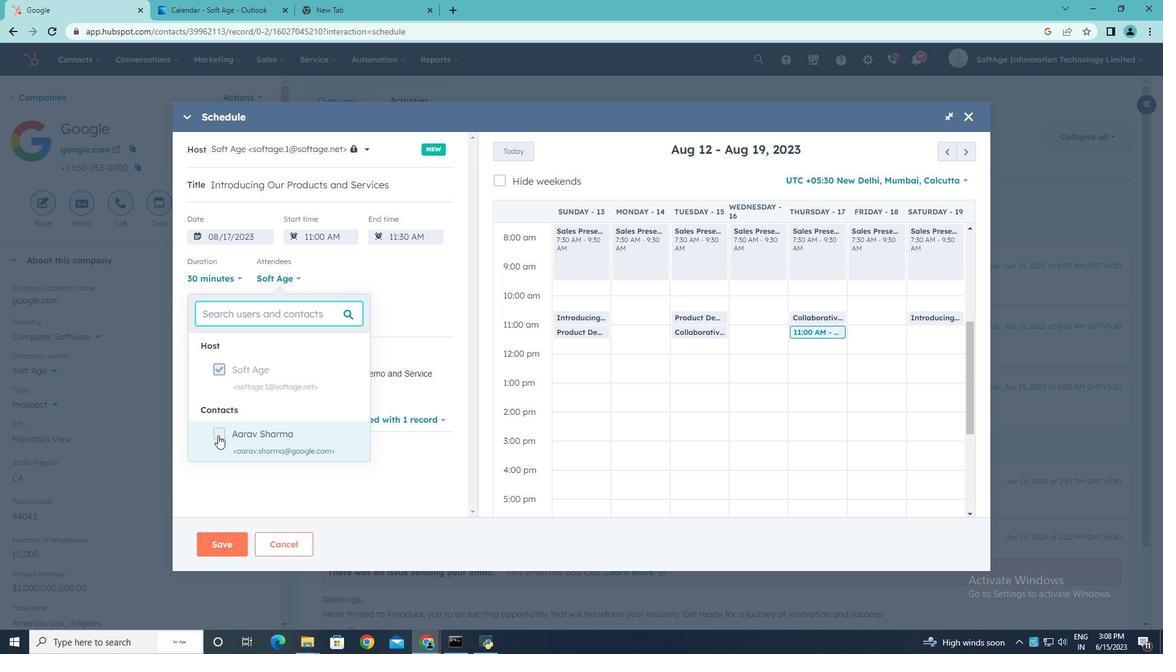 
Action: Mouse moved to (290, 499)
Screenshot: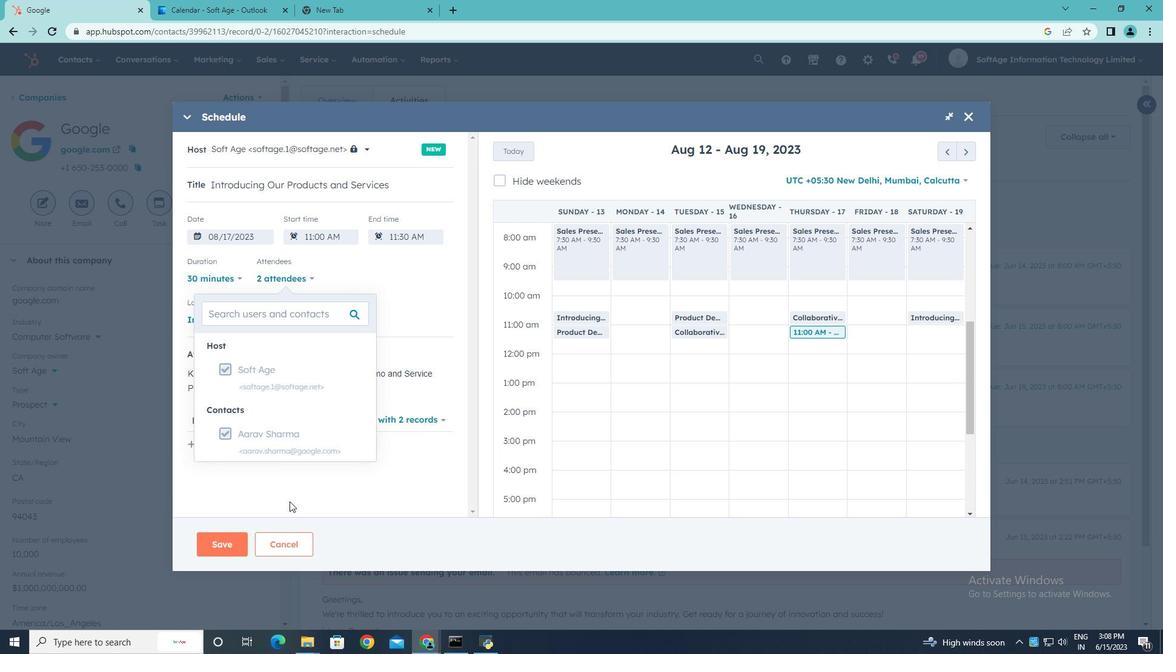 
Action: Mouse pressed left at (290, 499)
Screenshot: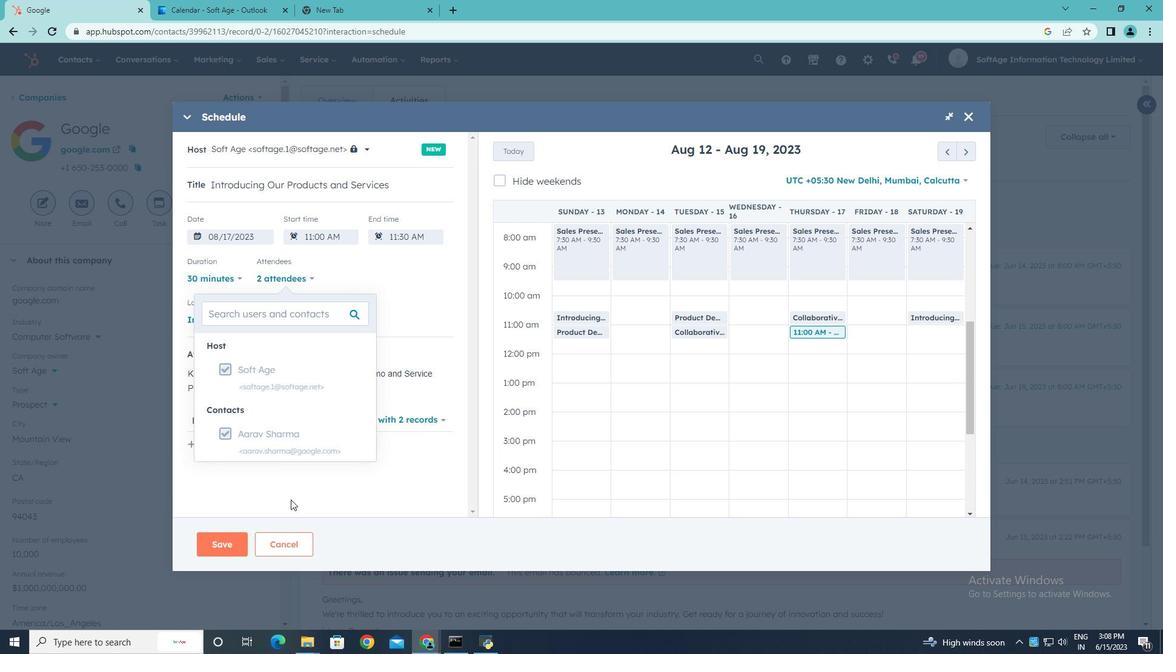 
Action: Mouse moved to (222, 542)
Screenshot: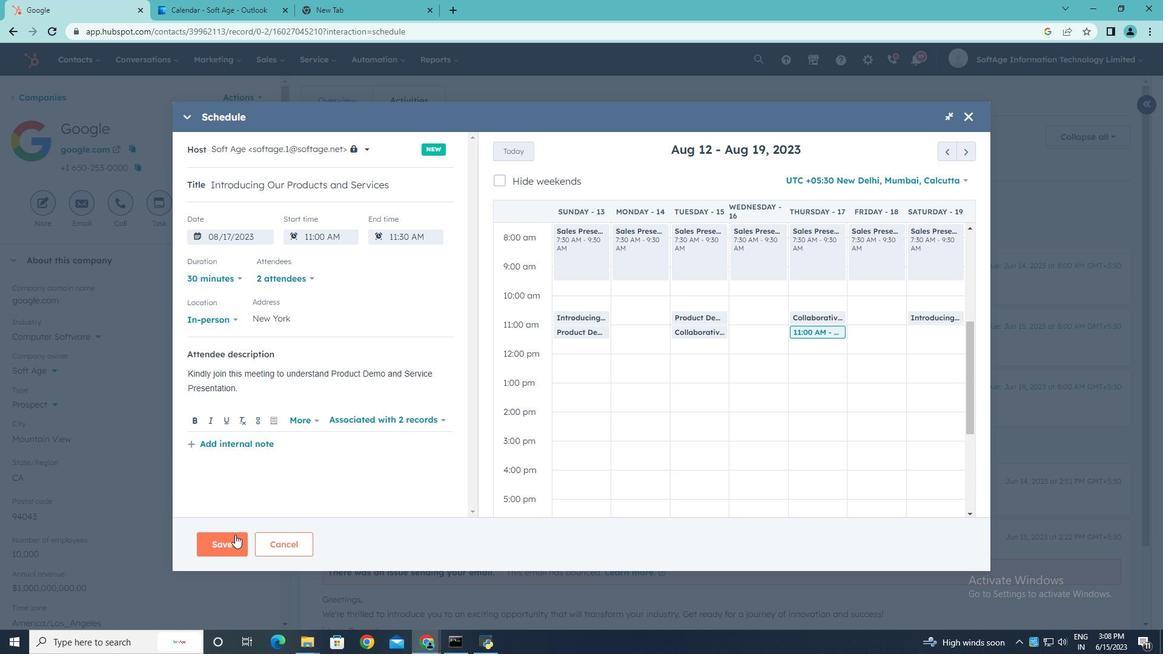 
Action: Mouse pressed left at (222, 542)
Screenshot: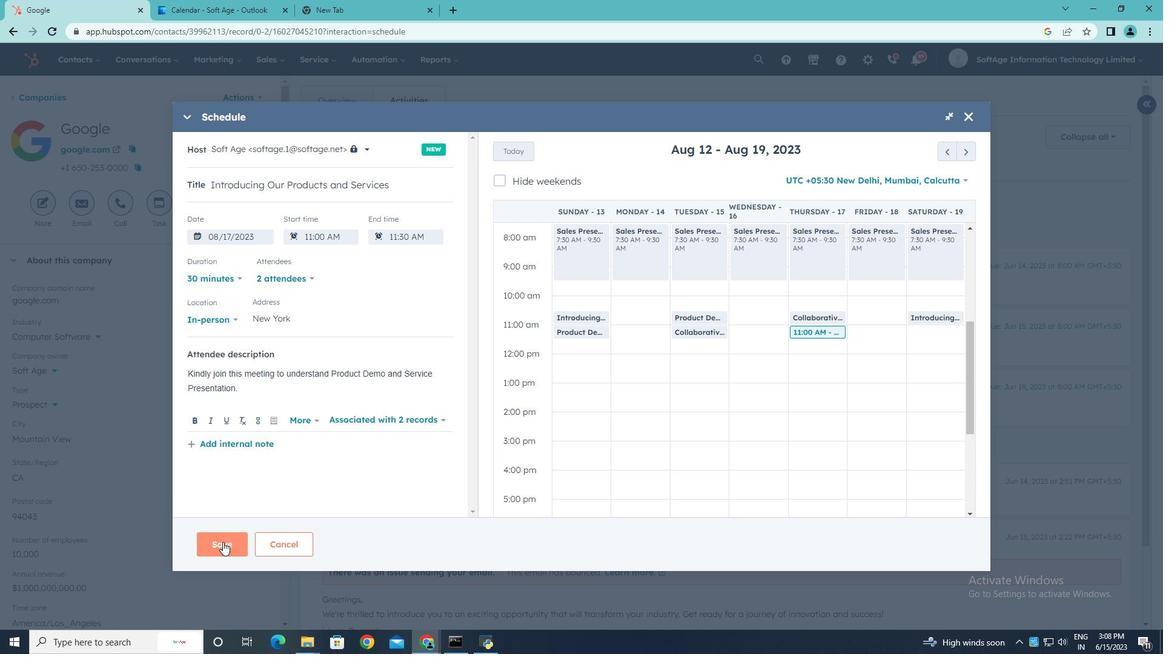 
